 Task: Look for space in Raghunathpur, India from 9th June, 2023 to 16th June, 2023 for 2 adults in price range Rs.8000 to Rs.16000. Place can be entire place with 2 bedrooms having 2 beds and 1 bathroom. Property type can be house, flat, guest house. Booking option can be shelf check-in. Required host language is English.
Action: Mouse moved to (478, 69)
Screenshot: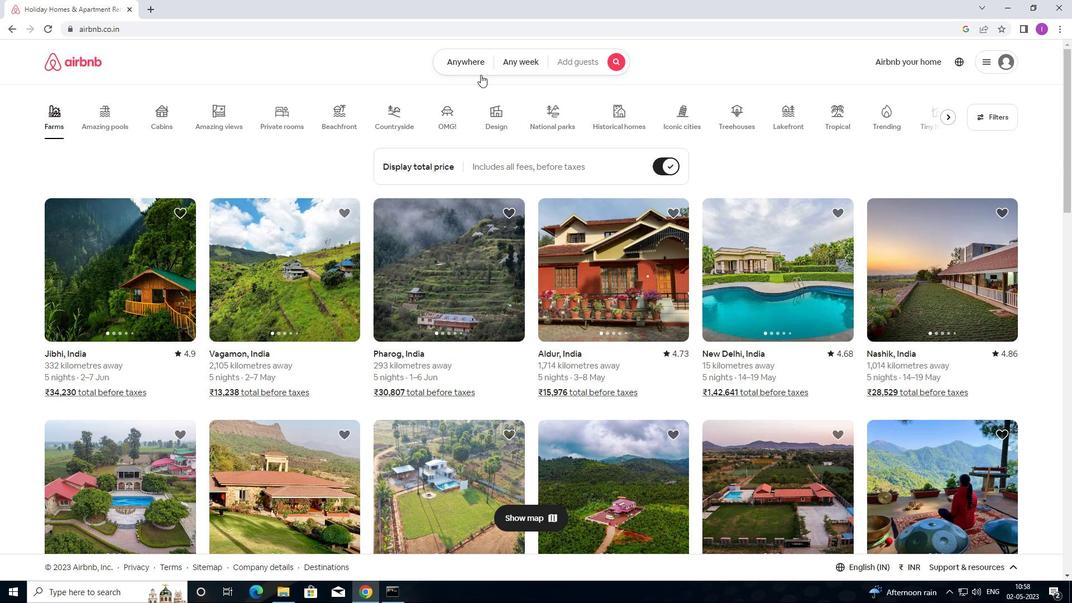
Action: Mouse pressed left at (478, 69)
Screenshot: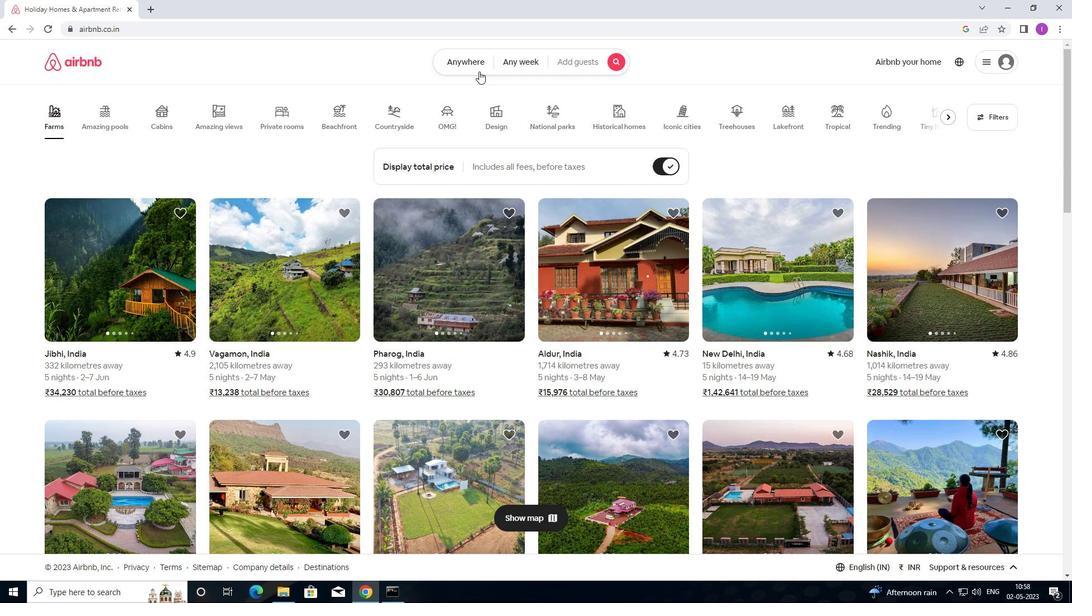 
Action: Mouse moved to (352, 106)
Screenshot: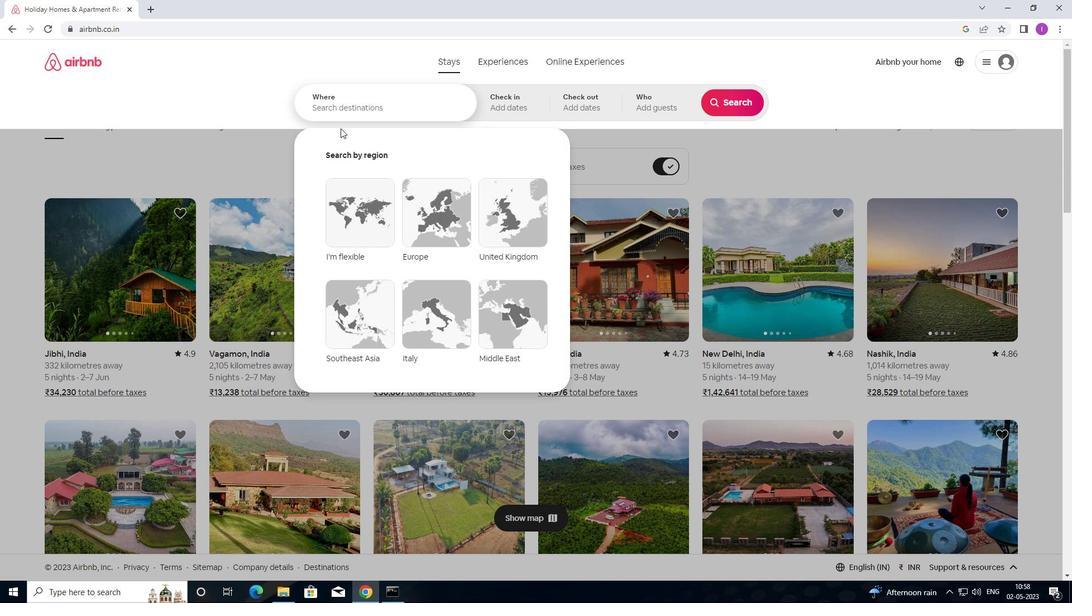 
Action: Mouse pressed left at (352, 106)
Screenshot: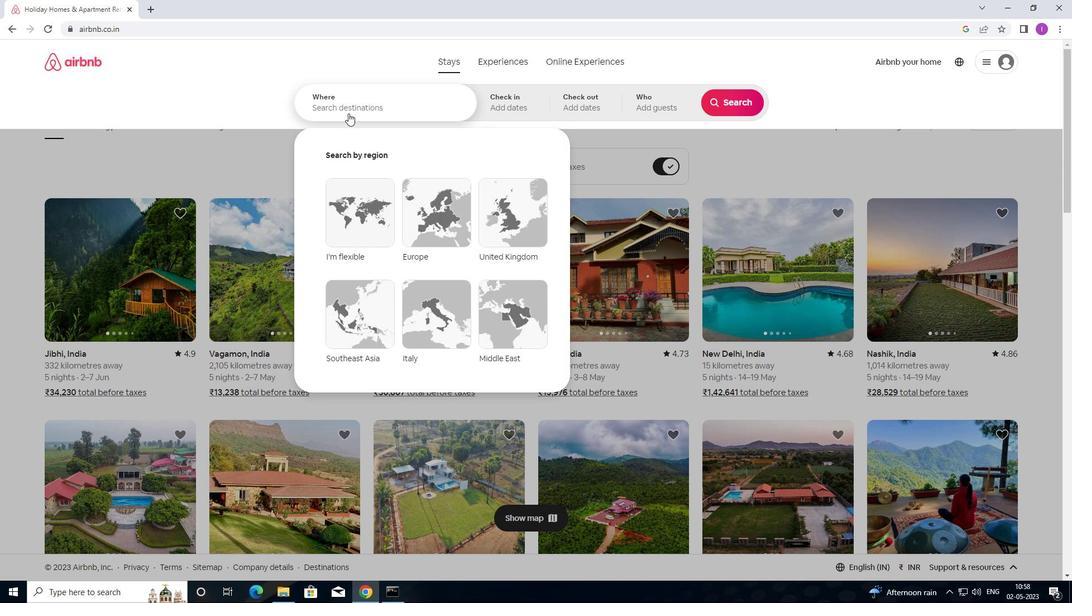 
Action: Mouse moved to (361, 105)
Screenshot: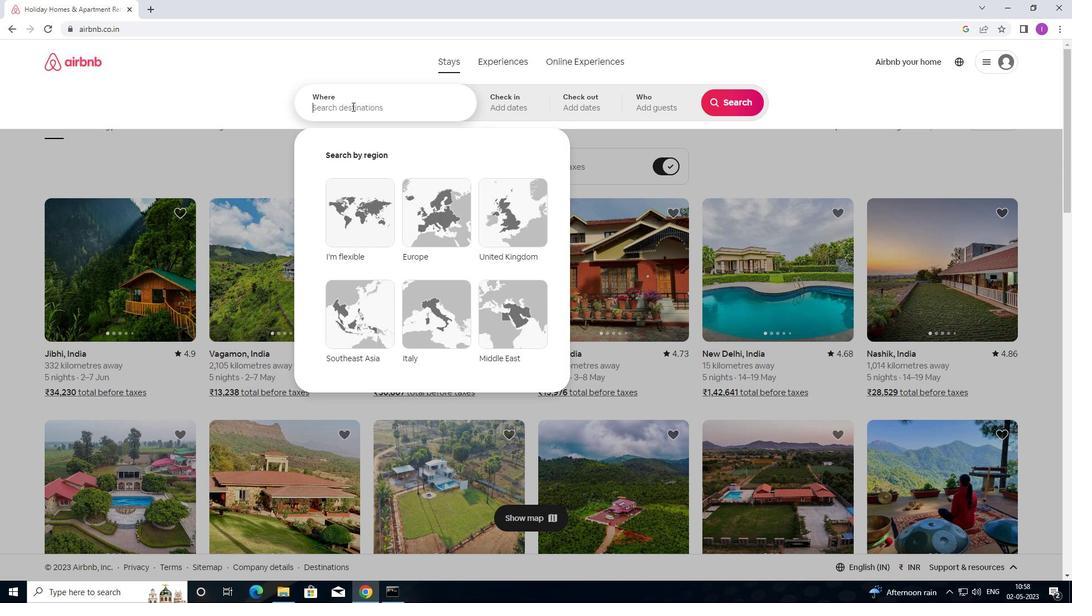 
Action: Key pressed <Key.shift>RAGHUNATHPUR,<Key.shift>INDIA
Screenshot: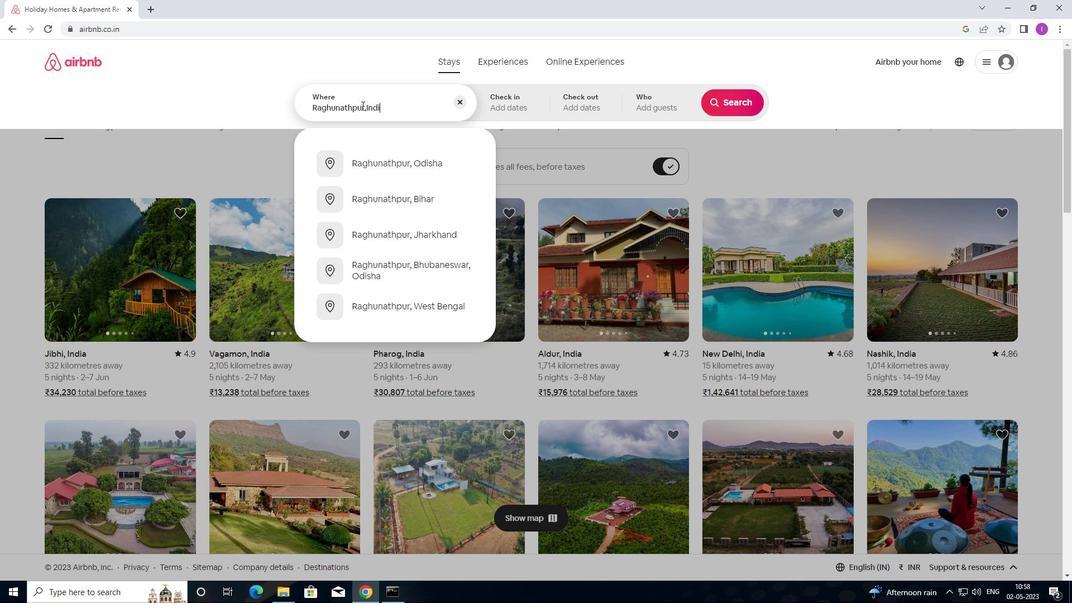 
Action: Mouse moved to (518, 113)
Screenshot: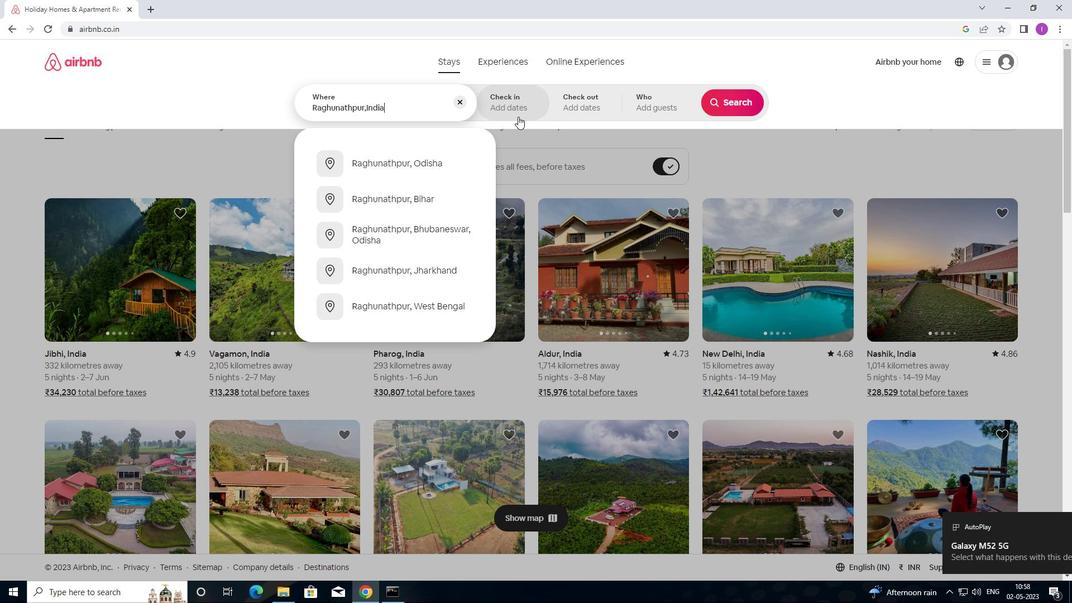 
Action: Mouse pressed left at (518, 113)
Screenshot: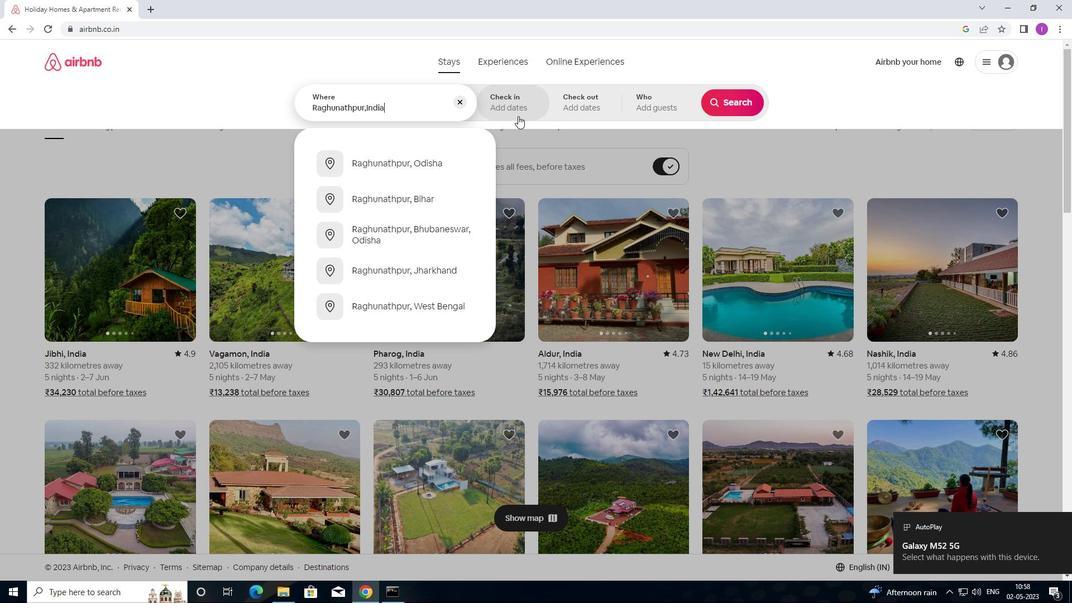 
Action: Mouse moved to (693, 262)
Screenshot: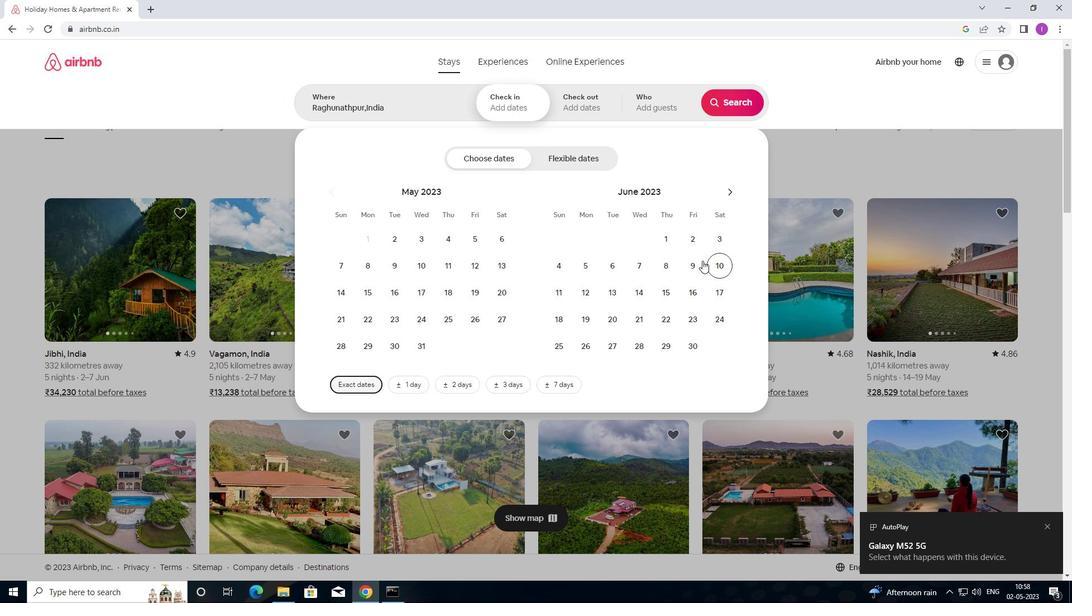 
Action: Mouse pressed left at (693, 262)
Screenshot: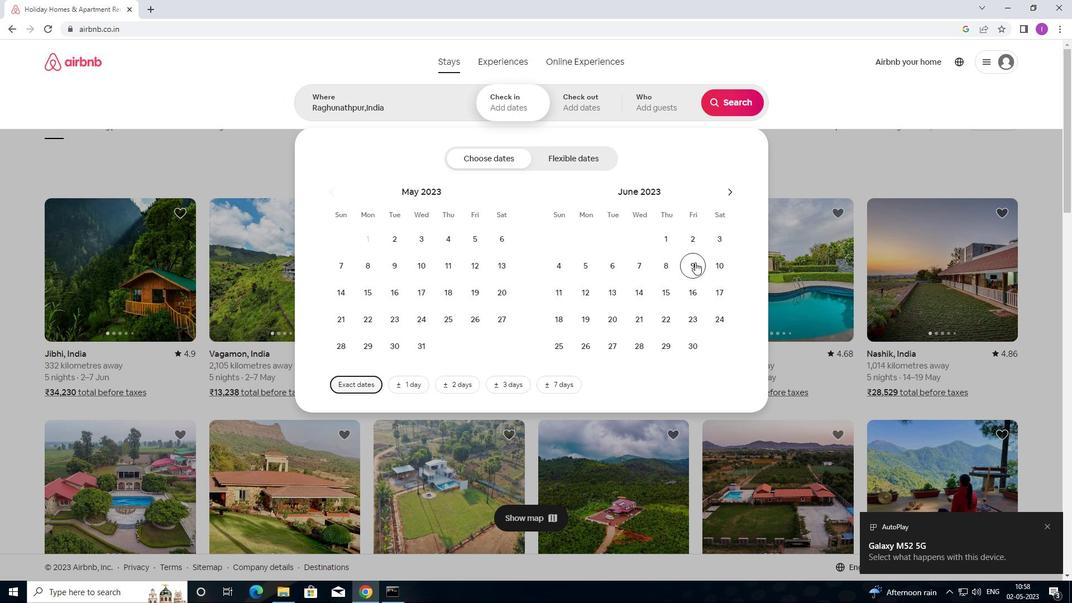 
Action: Mouse moved to (692, 285)
Screenshot: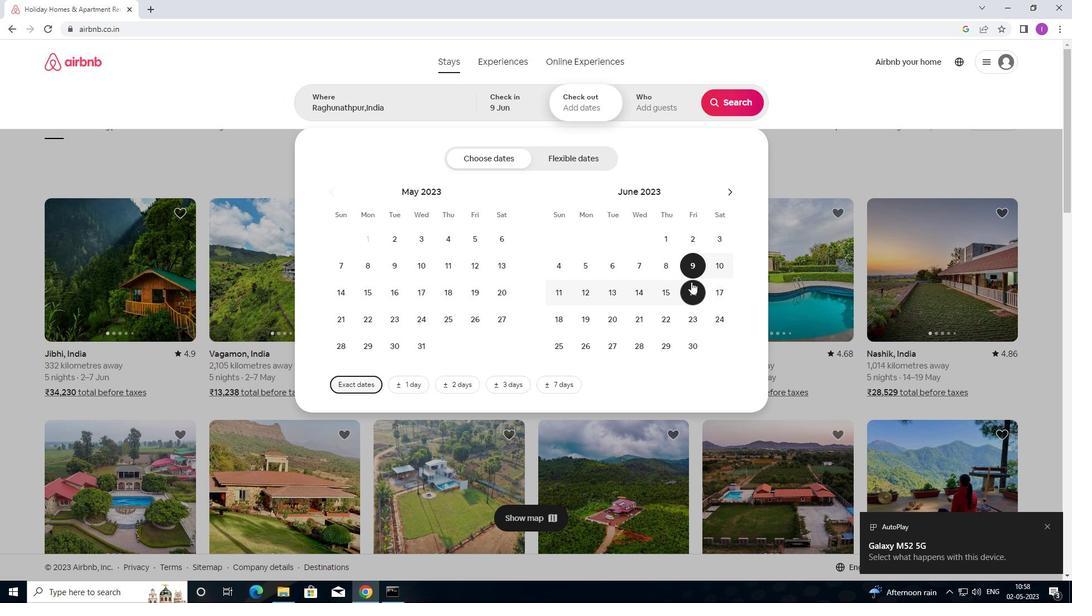 
Action: Mouse pressed left at (692, 285)
Screenshot: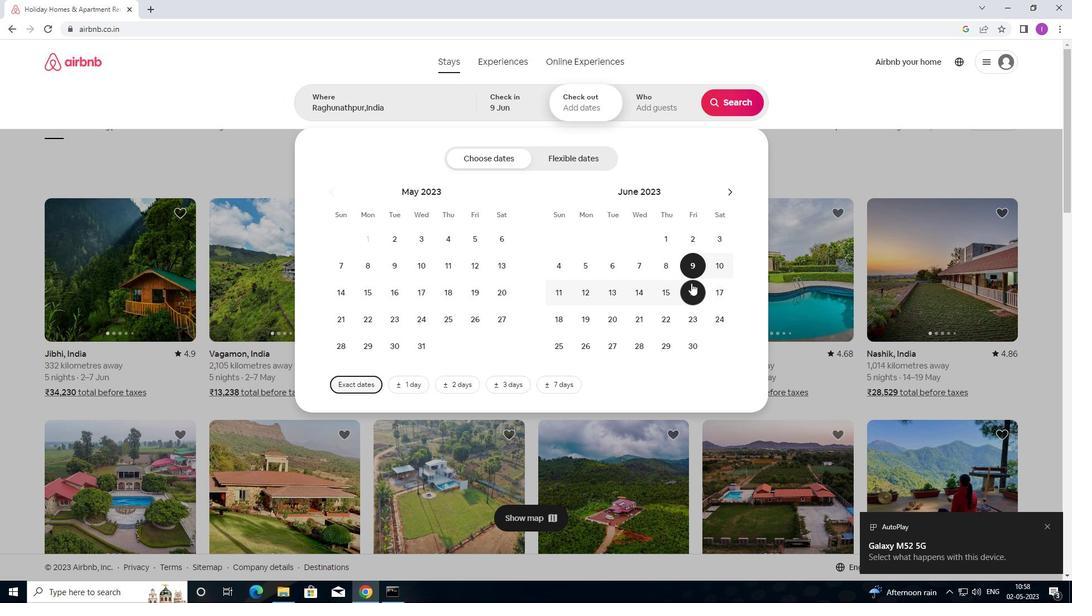 
Action: Mouse moved to (667, 96)
Screenshot: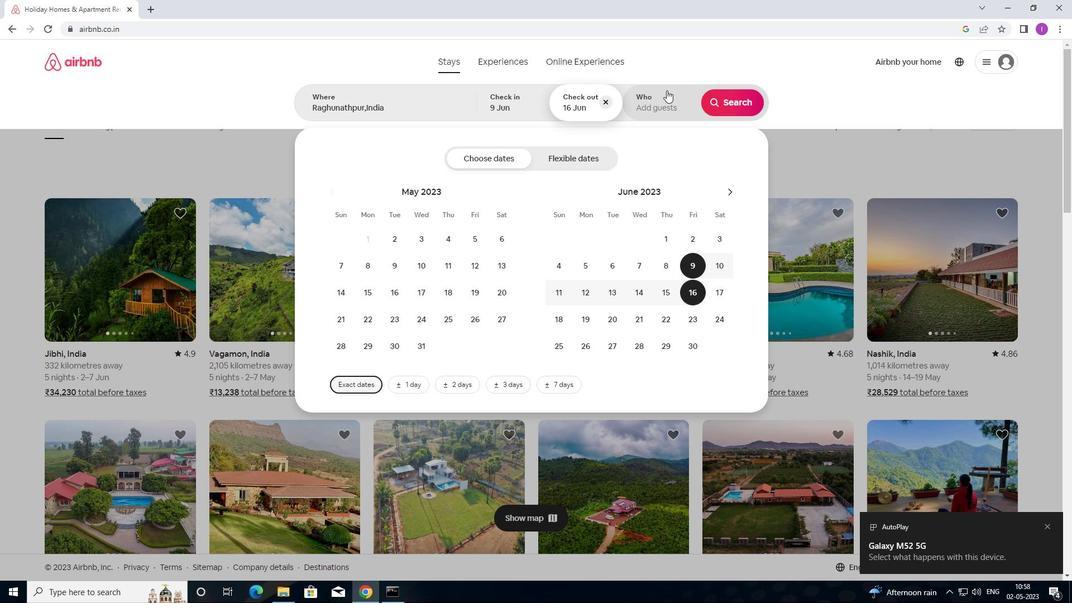 
Action: Mouse pressed left at (667, 96)
Screenshot: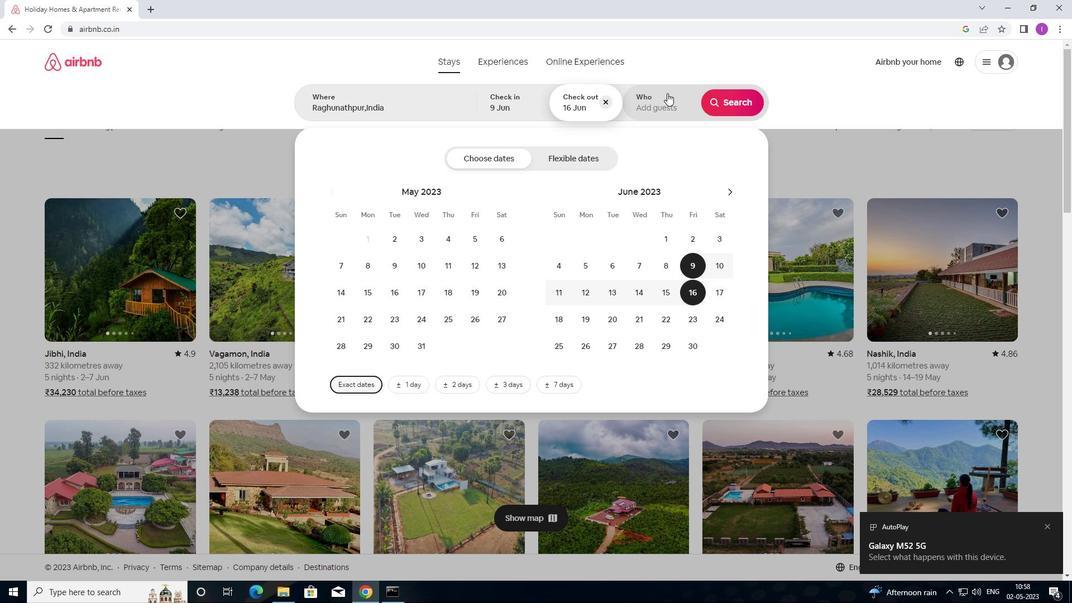 
Action: Mouse moved to (731, 161)
Screenshot: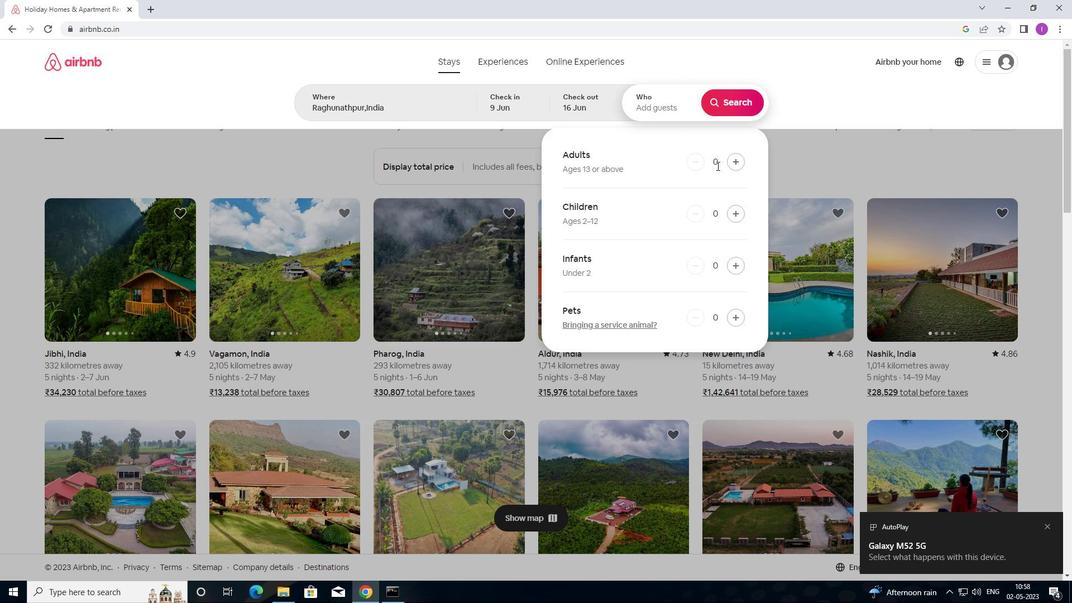 
Action: Mouse pressed left at (731, 161)
Screenshot: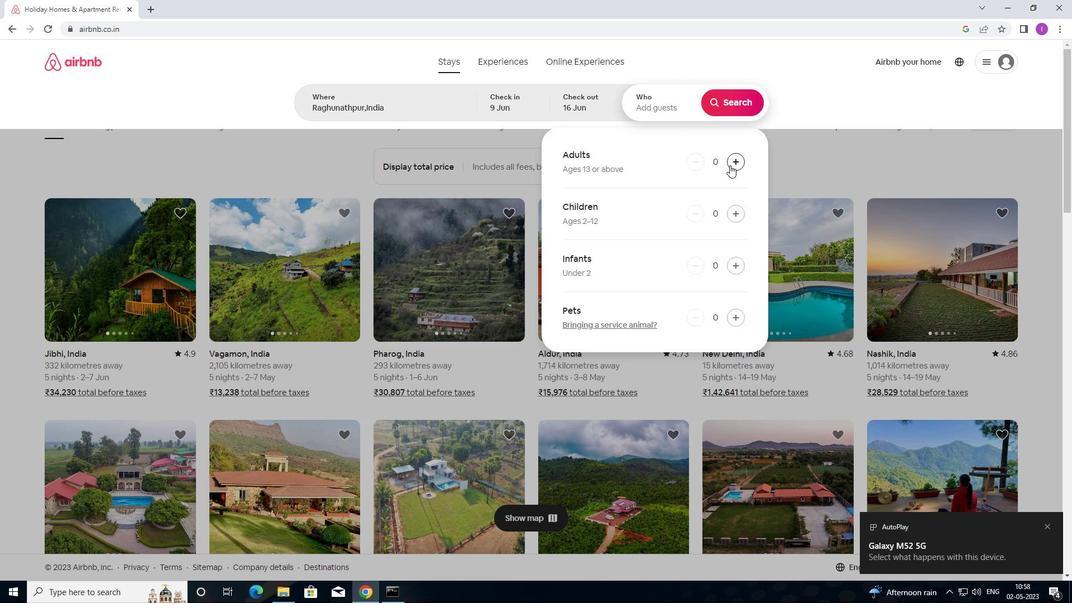 
Action: Mouse pressed left at (731, 161)
Screenshot: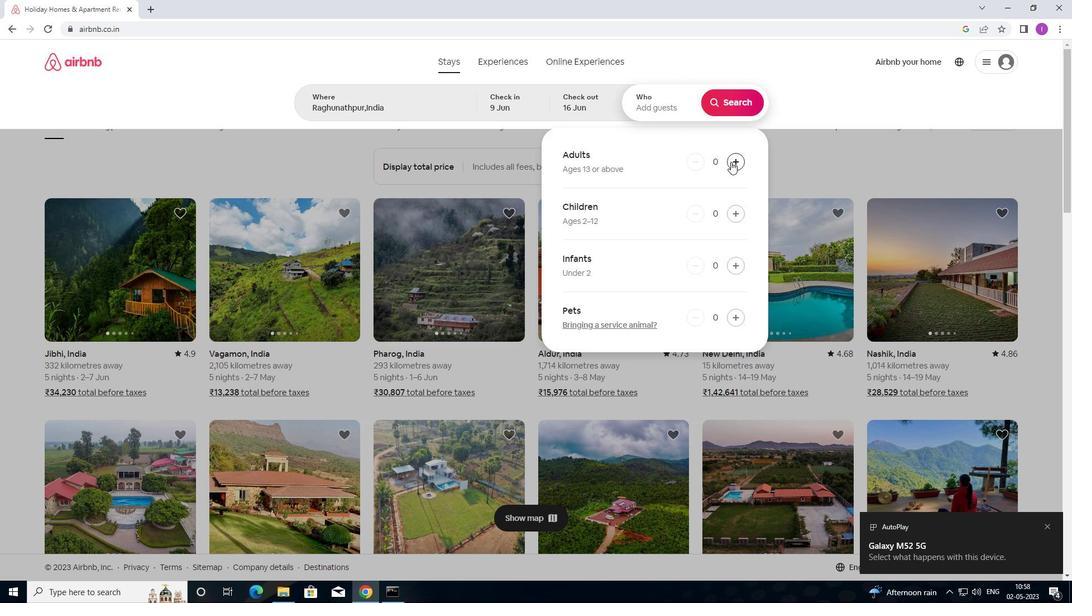 
Action: Mouse moved to (738, 111)
Screenshot: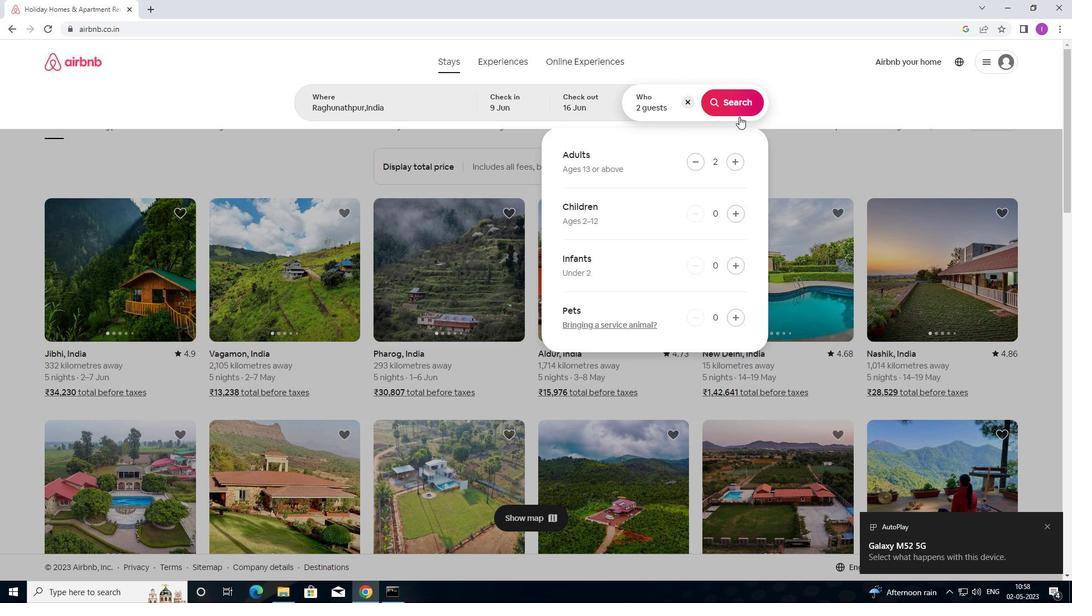 
Action: Mouse pressed left at (738, 111)
Screenshot: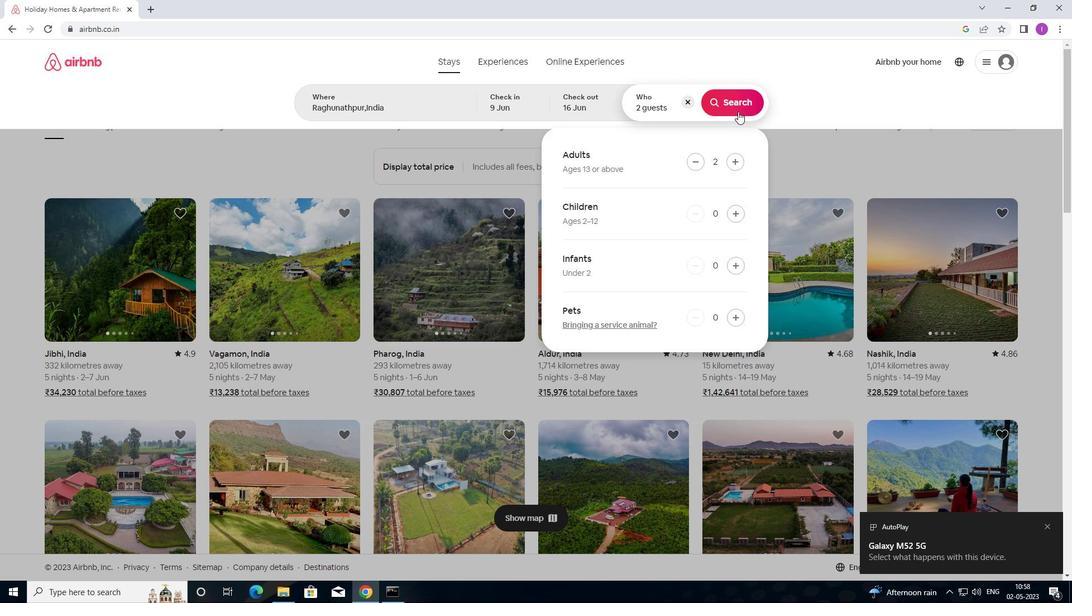 
Action: Mouse moved to (1040, 105)
Screenshot: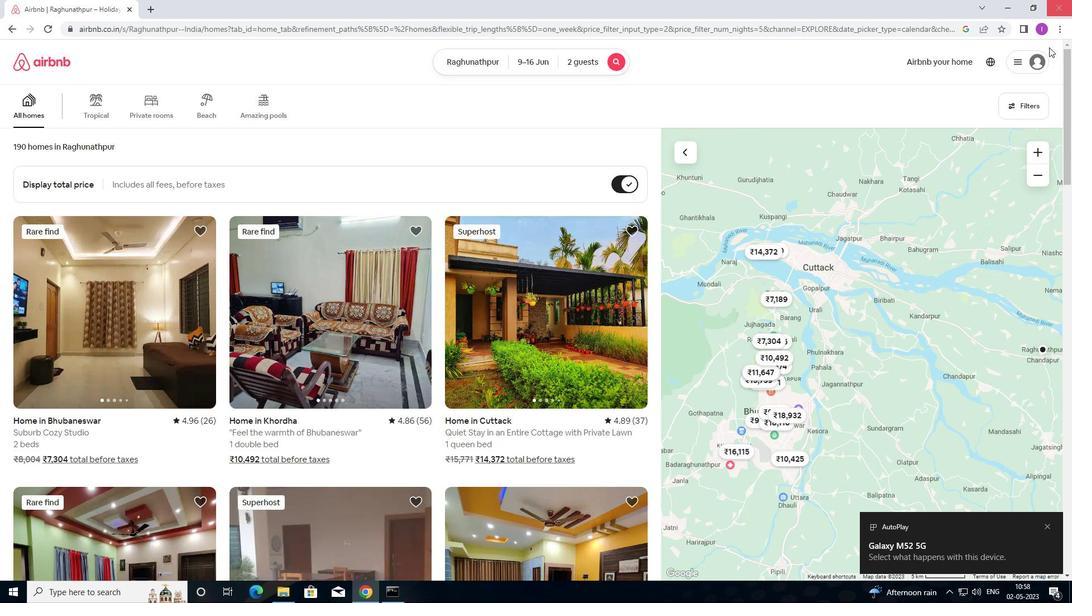 
Action: Mouse pressed left at (1040, 105)
Screenshot: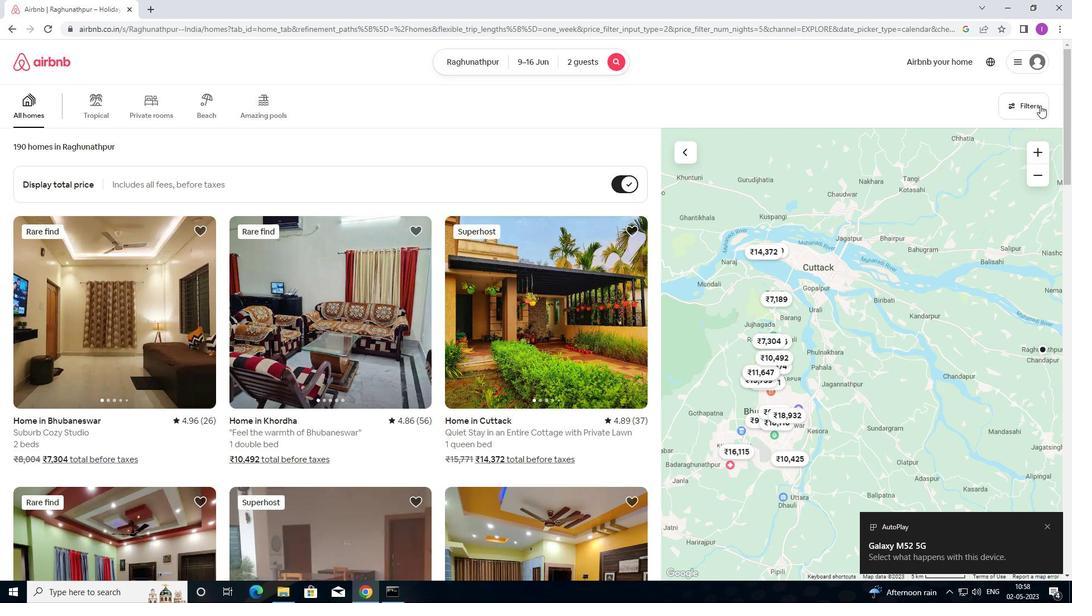 
Action: Mouse moved to (390, 241)
Screenshot: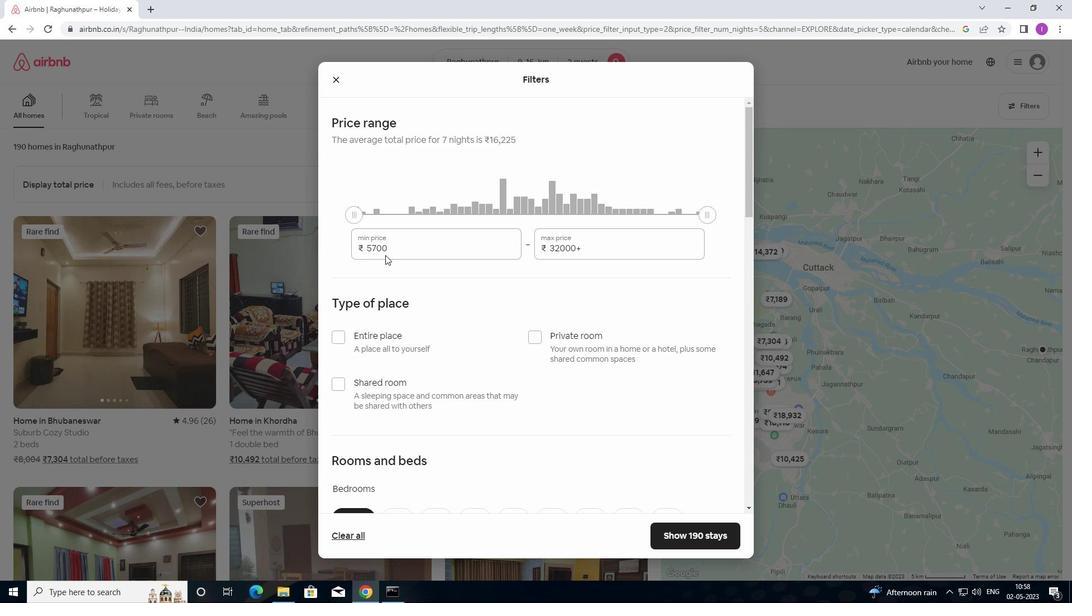 
Action: Mouse pressed left at (390, 241)
Screenshot: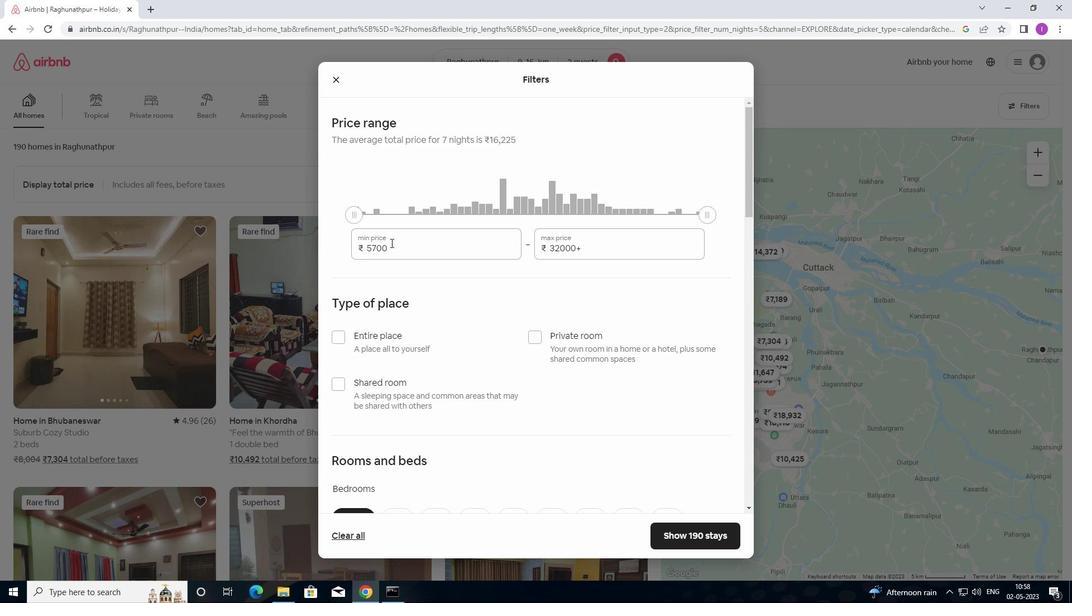 
Action: Mouse moved to (397, 250)
Screenshot: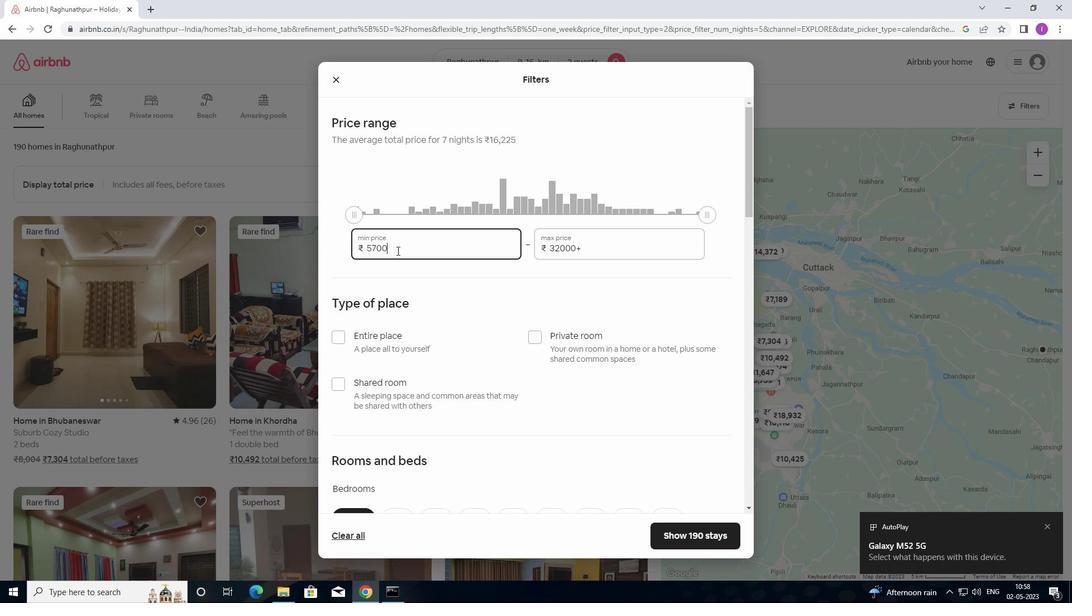 
Action: Mouse pressed left at (397, 250)
Screenshot: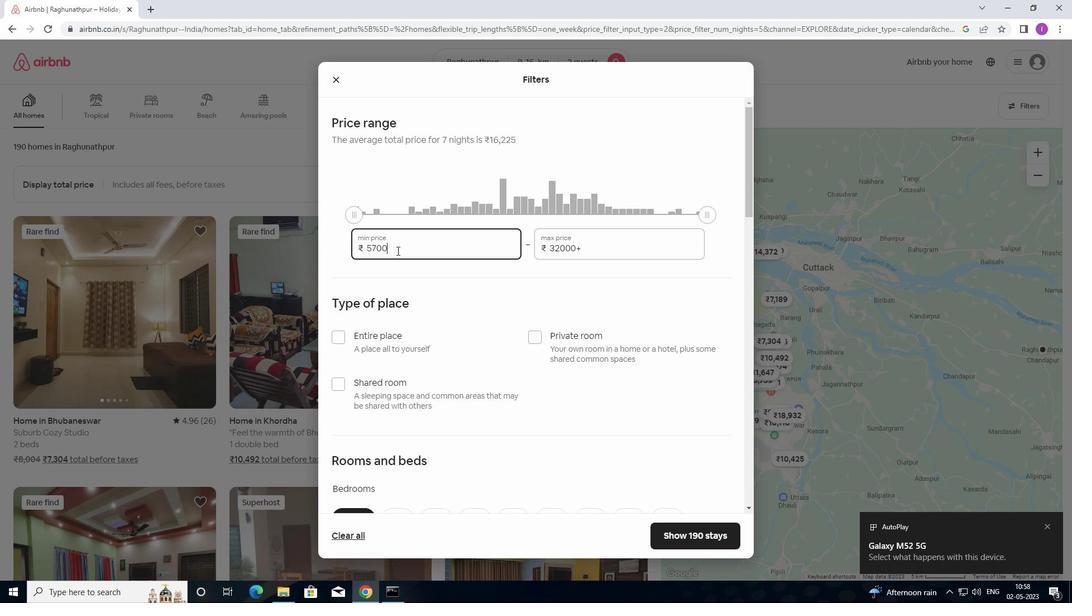 
Action: Mouse moved to (363, 250)
Screenshot: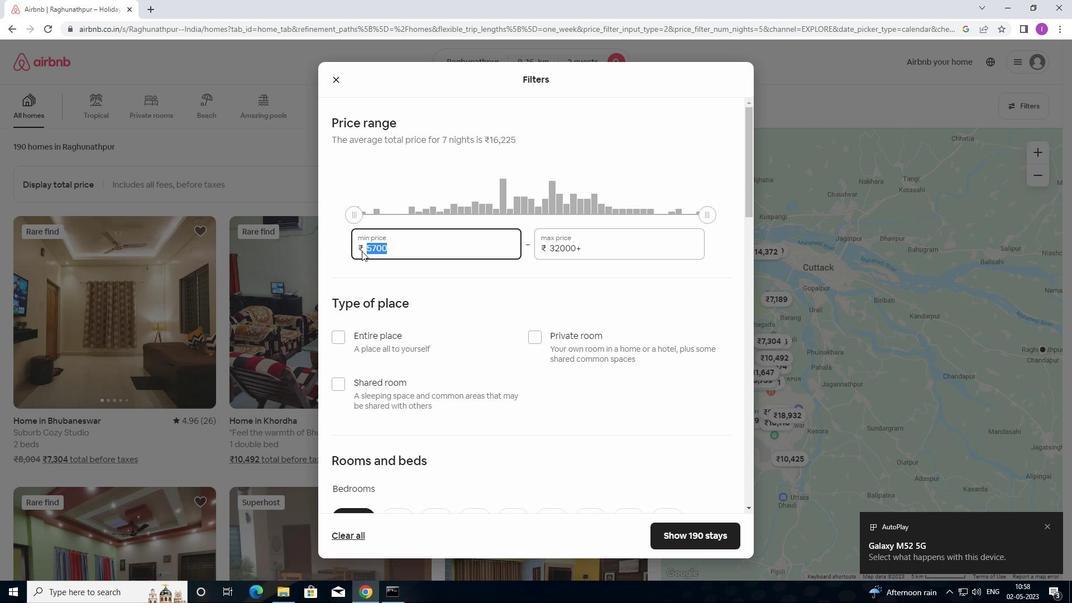 
Action: Key pressed 8
Screenshot: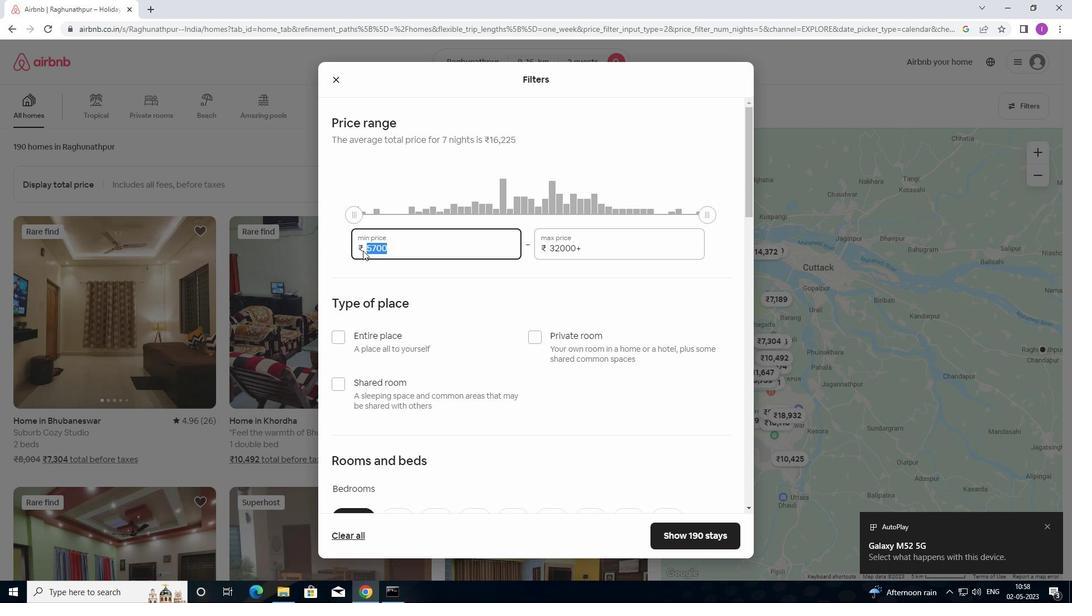 
Action: Mouse moved to (363, 250)
Screenshot: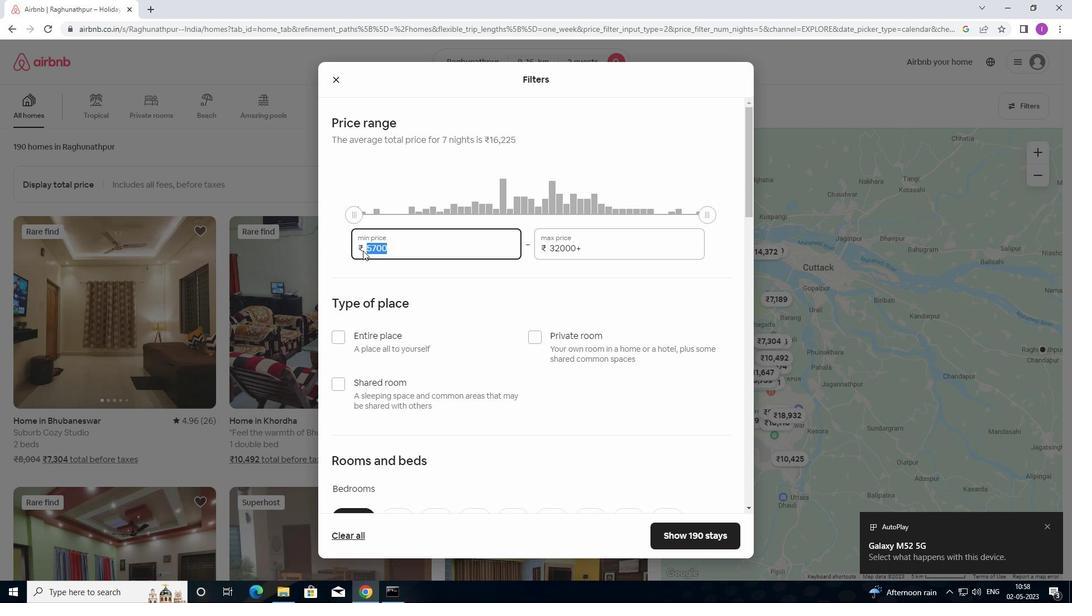
Action: Key pressed 000
Screenshot: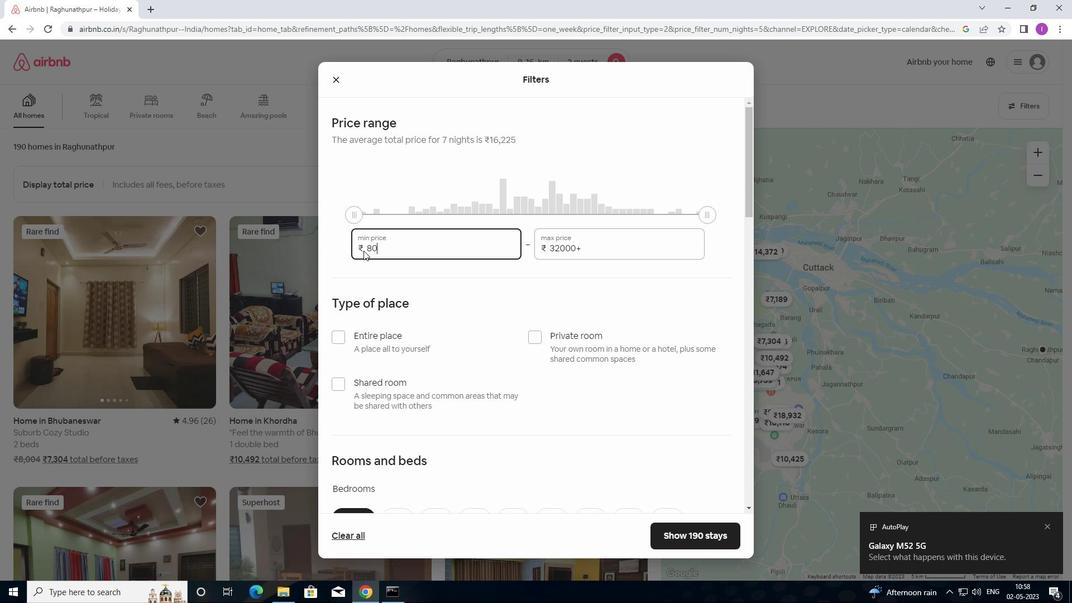 
Action: Mouse moved to (579, 244)
Screenshot: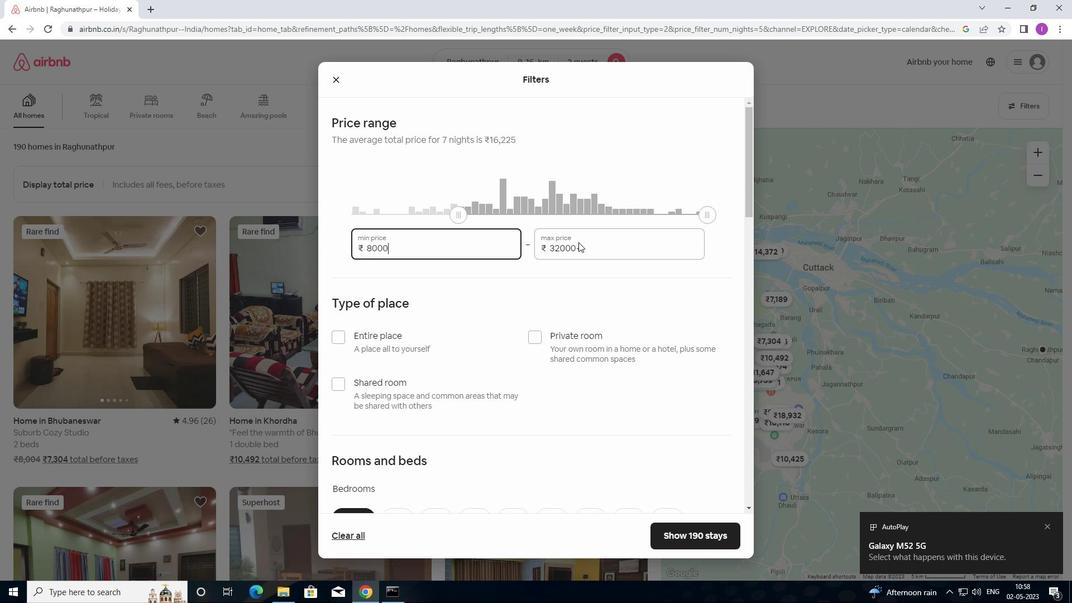 
Action: Mouse pressed left at (579, 244)
Screenshot: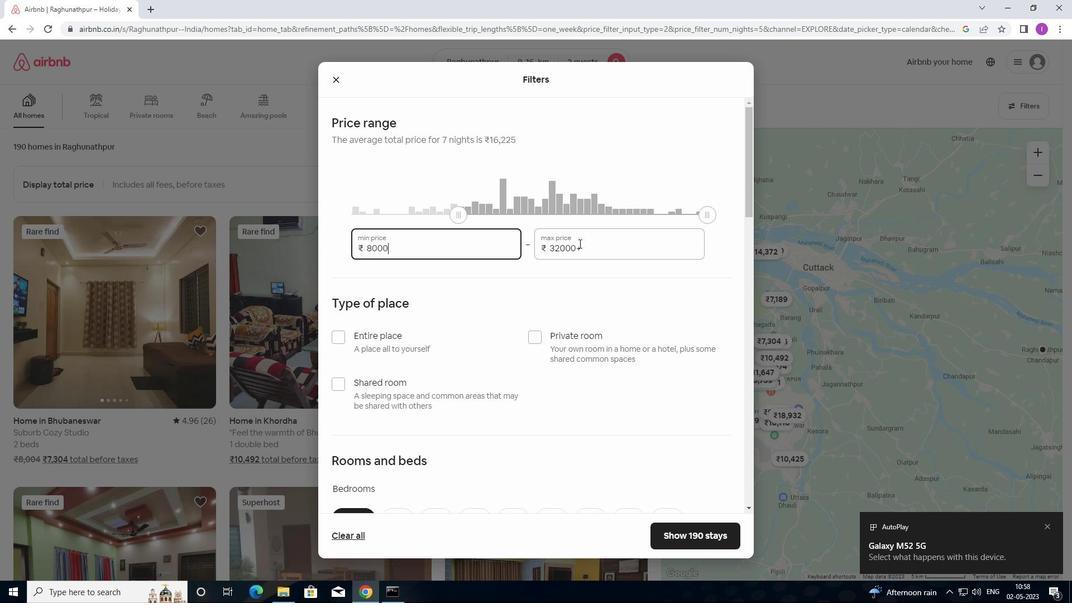 
Action: Mouse moved to (533, 249)
Screenshot: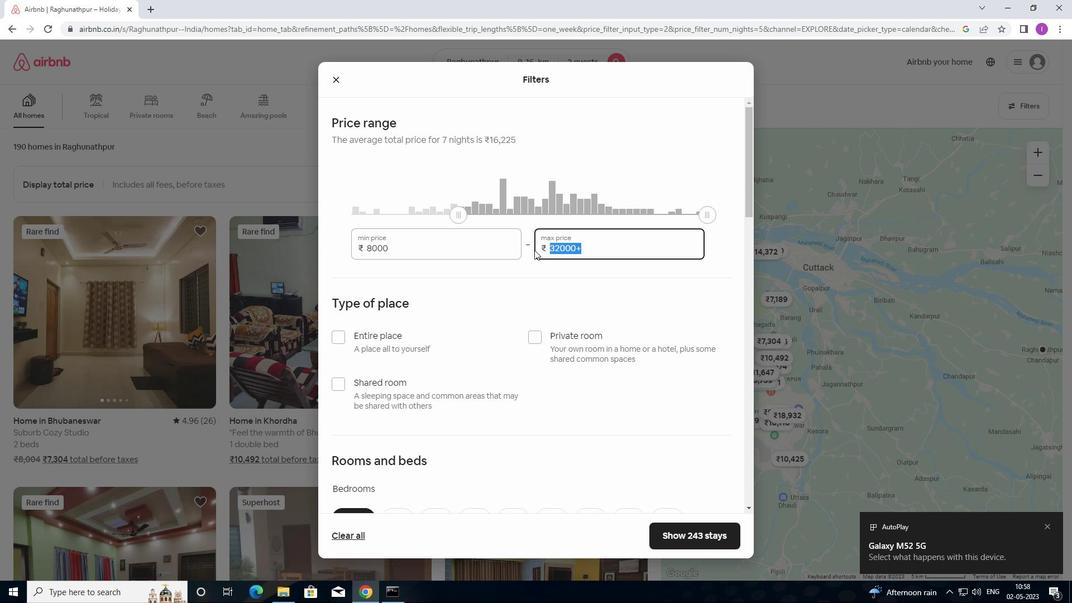 
Action: Key pressed 1
Screenshot: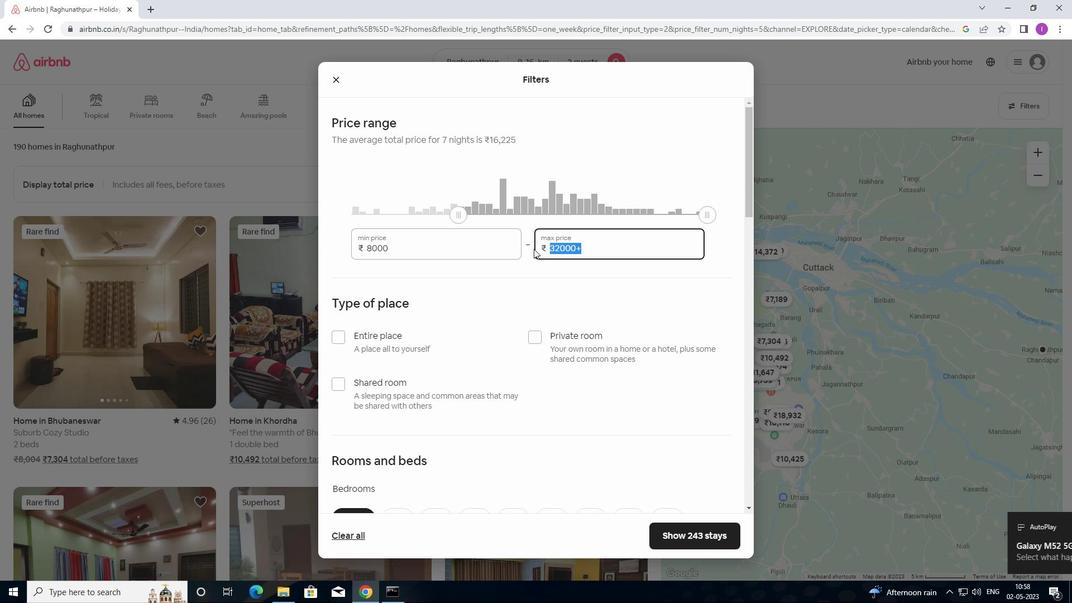 
Action: Mouse moved to (533, 247)
Screenshot: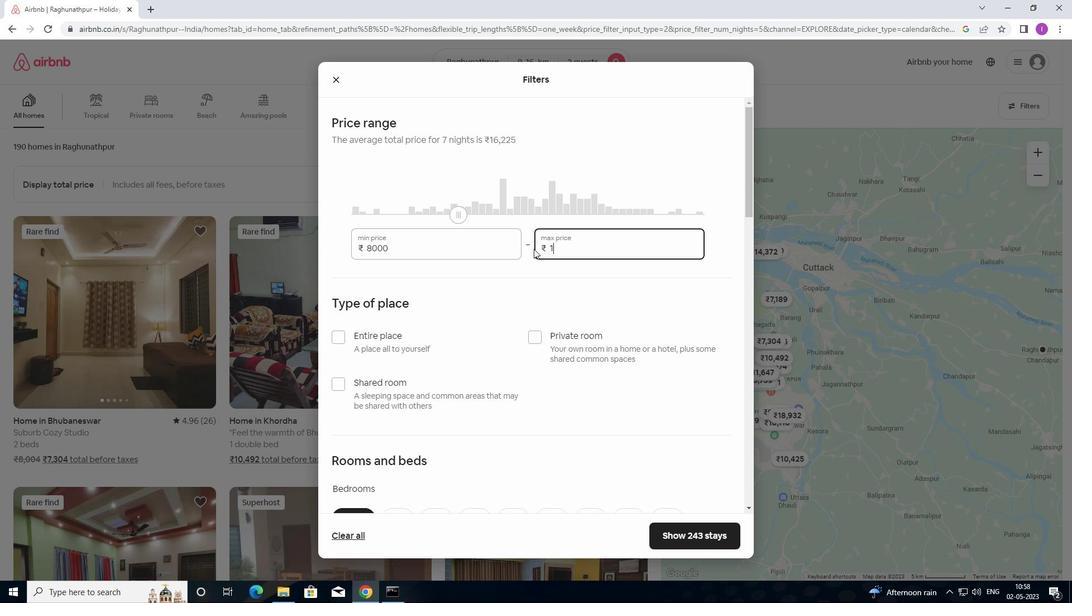 
Action: Key pressed 6
Screenshot: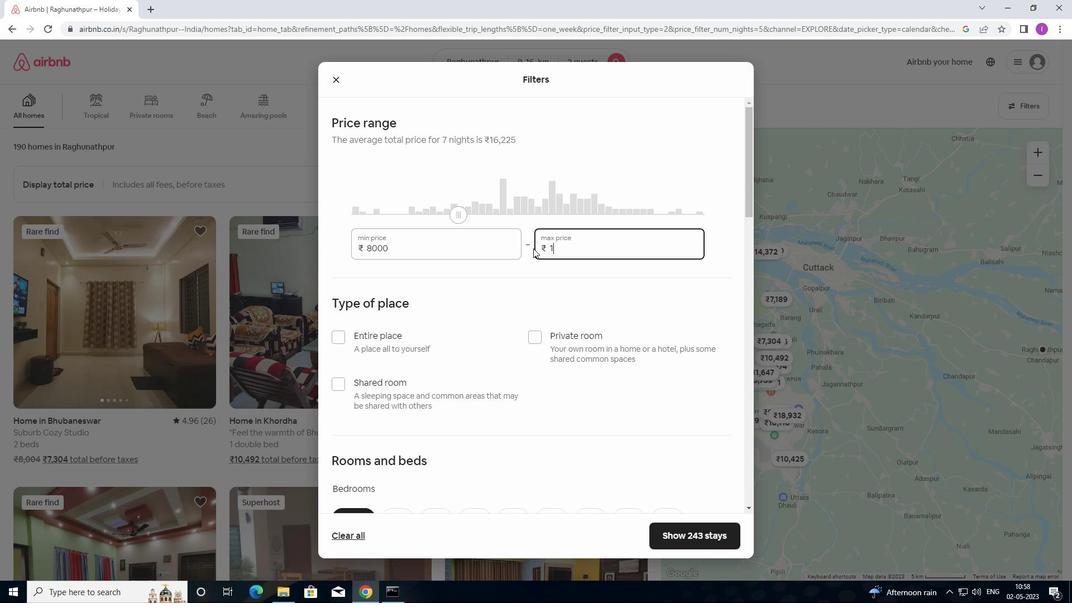 
Action: Mouse moved to (532, 244)
Screenshot: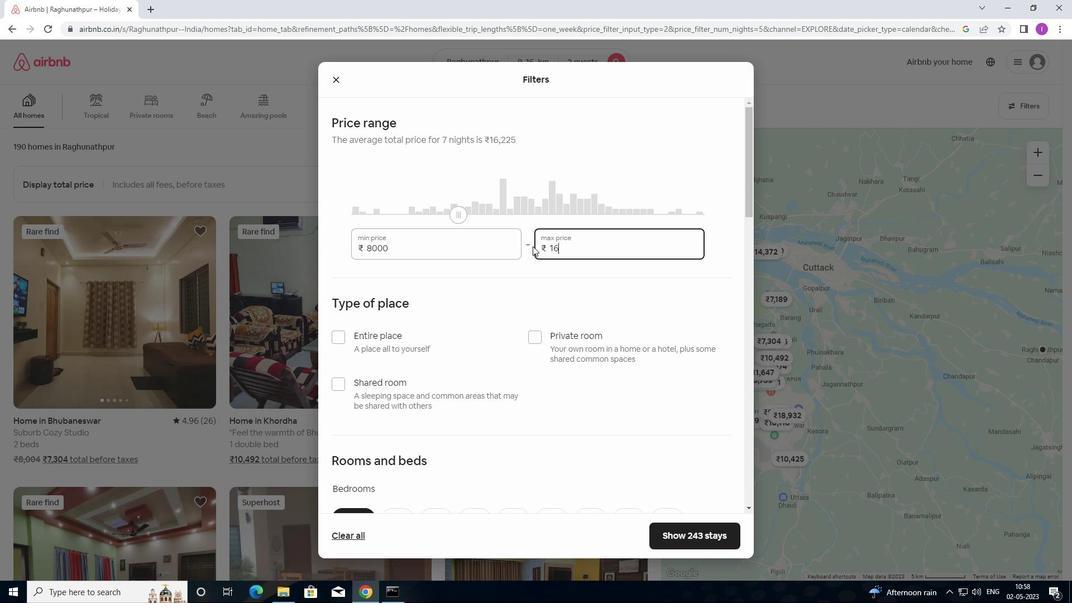
Action: Key pressed 000
Screenshot: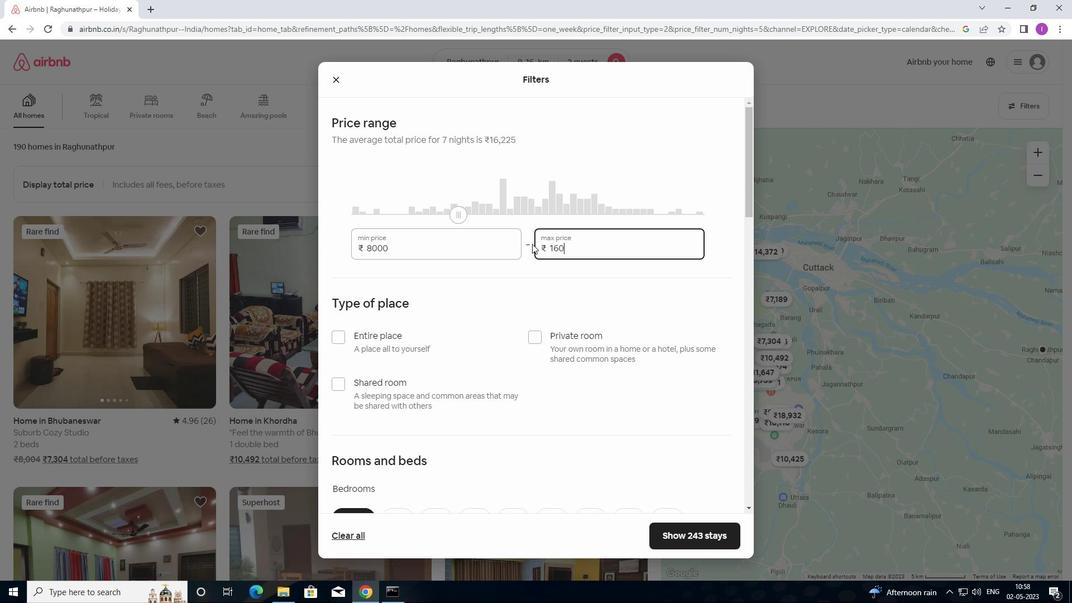 
Action: Mouse moved to (340, 336)
Screenshot: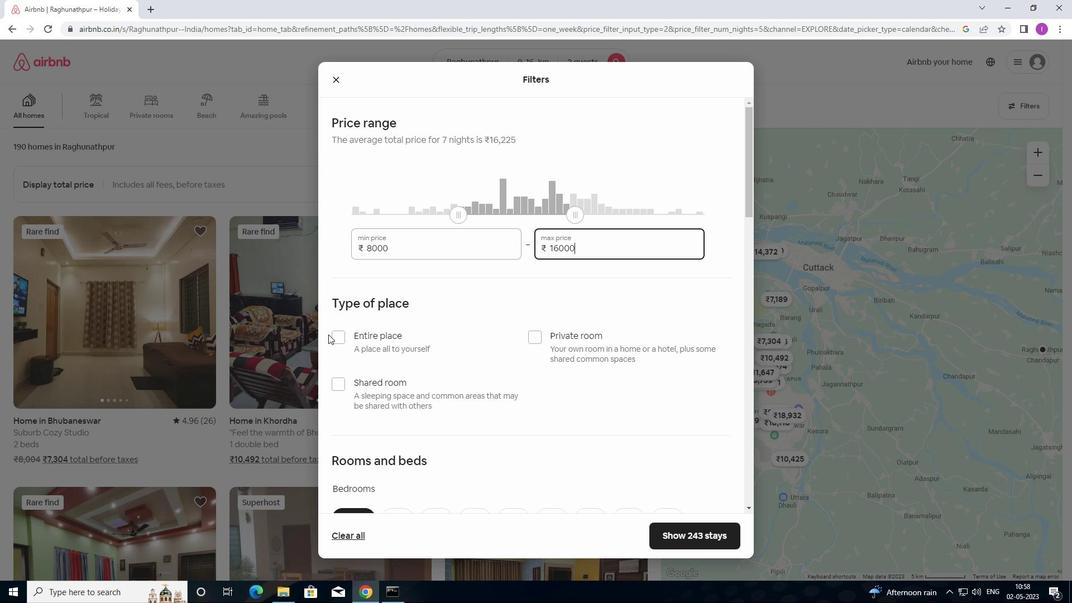
Action: Mouse pressed left at (340, 336)
Screenshot: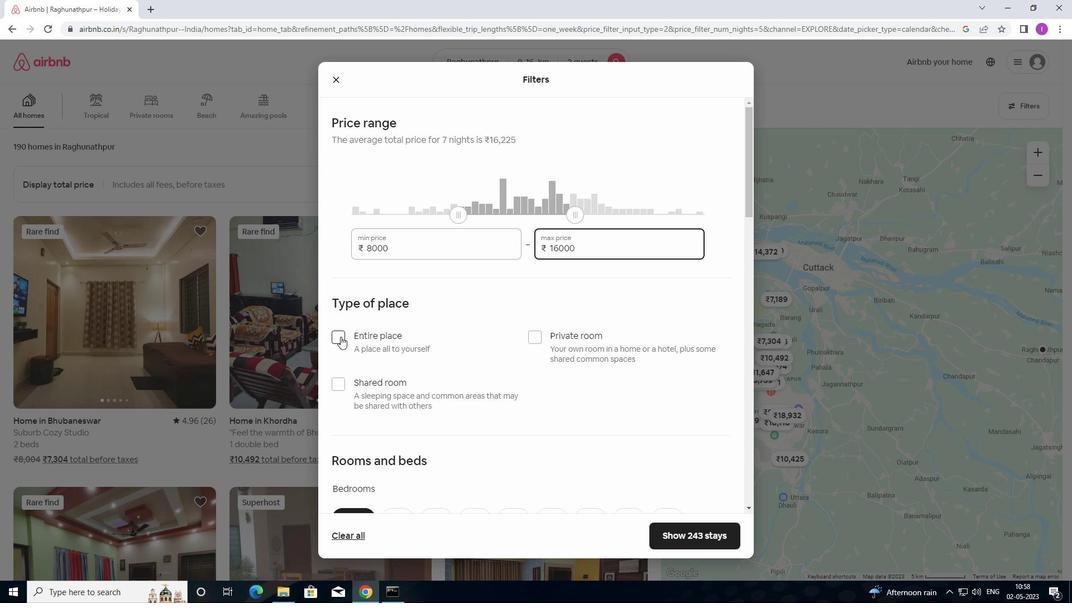 
Action: Mouse moved to (354, 328)
Screenshot: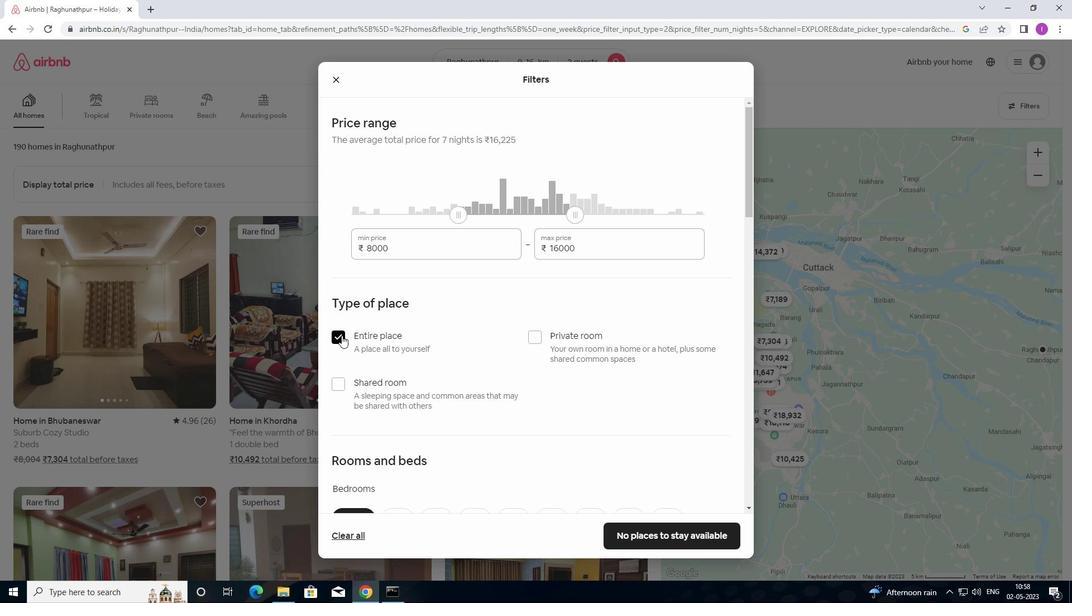 
Action: Mouse scrolled (354, 327) with delta (0, 0)
Screenshot: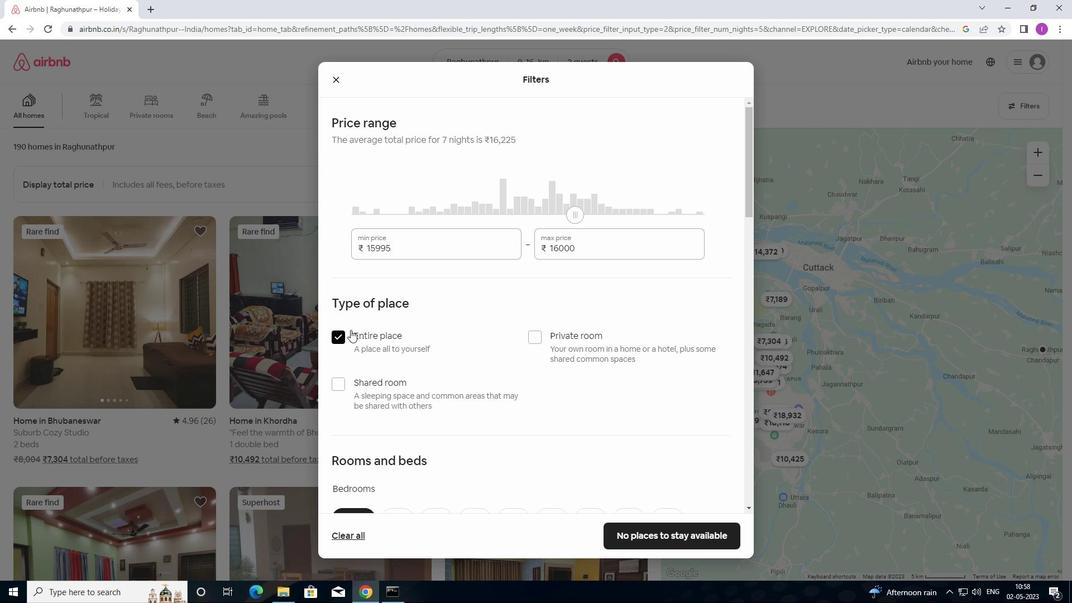 
Action: Mouse scrolled (354, 327) with delta (0, 0)
Screenshot: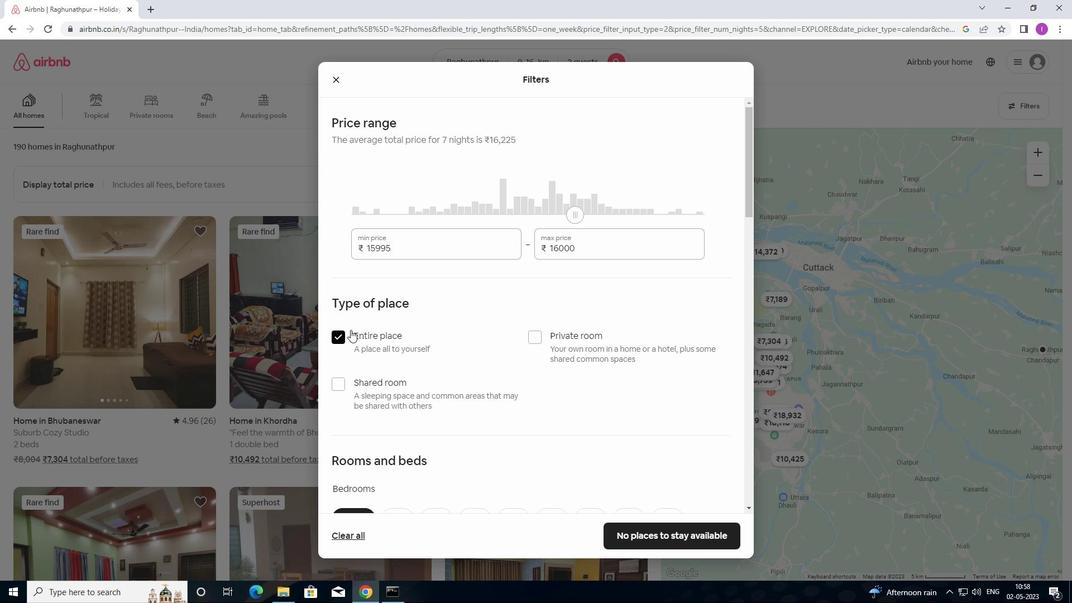 
Action: Mouse scrolled (354, 327) with delta (0, 0)
Screenshot: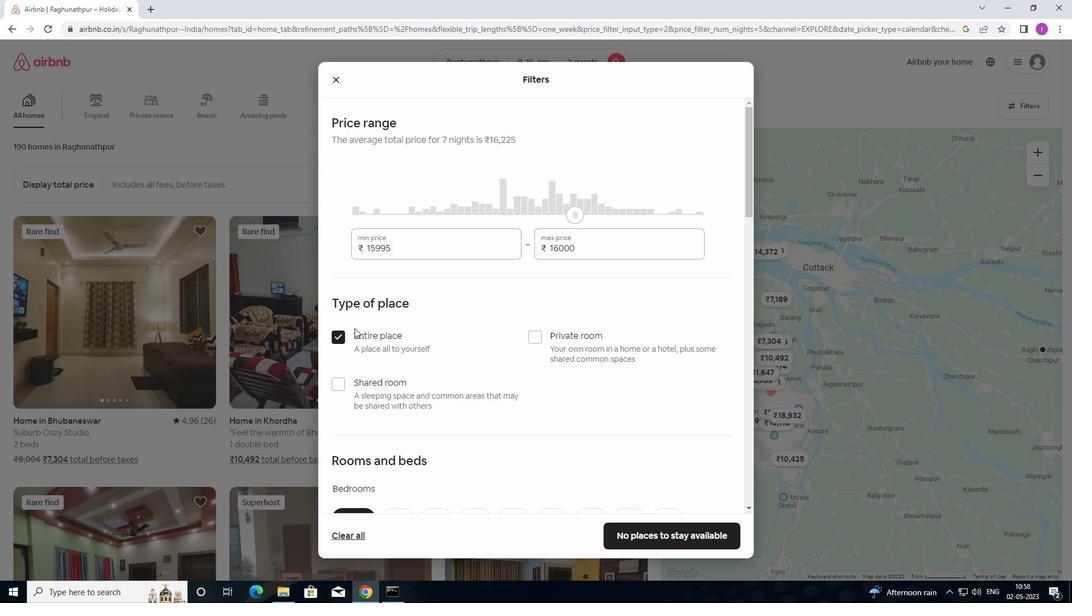 
Action: Mouse scrolled (354, 327) with delta (0, 0)
Screenshot: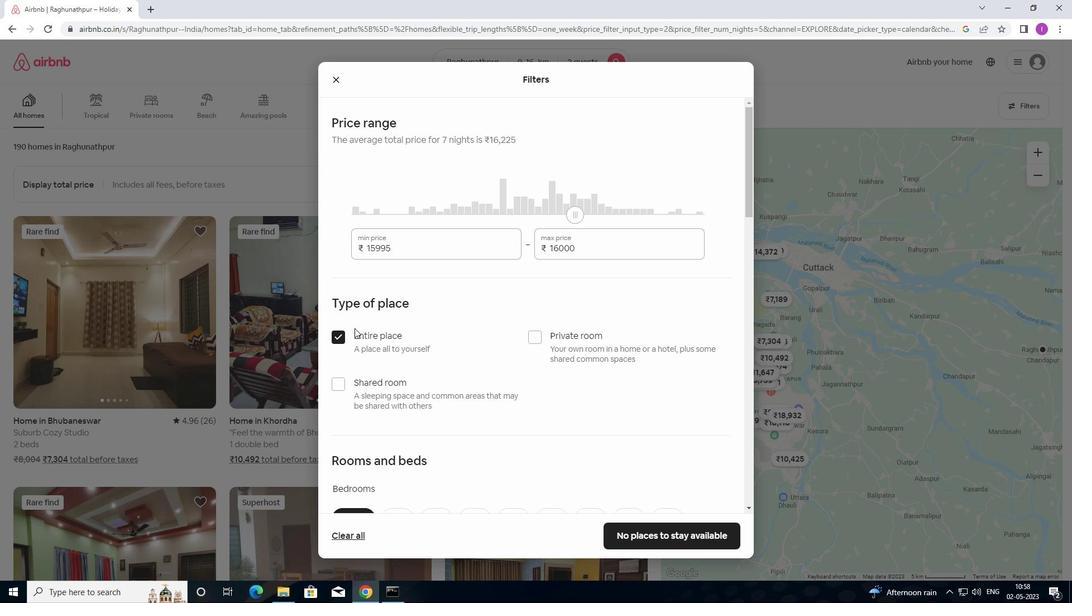 
Action: Mouse moved to (443, 300)
Screenshot: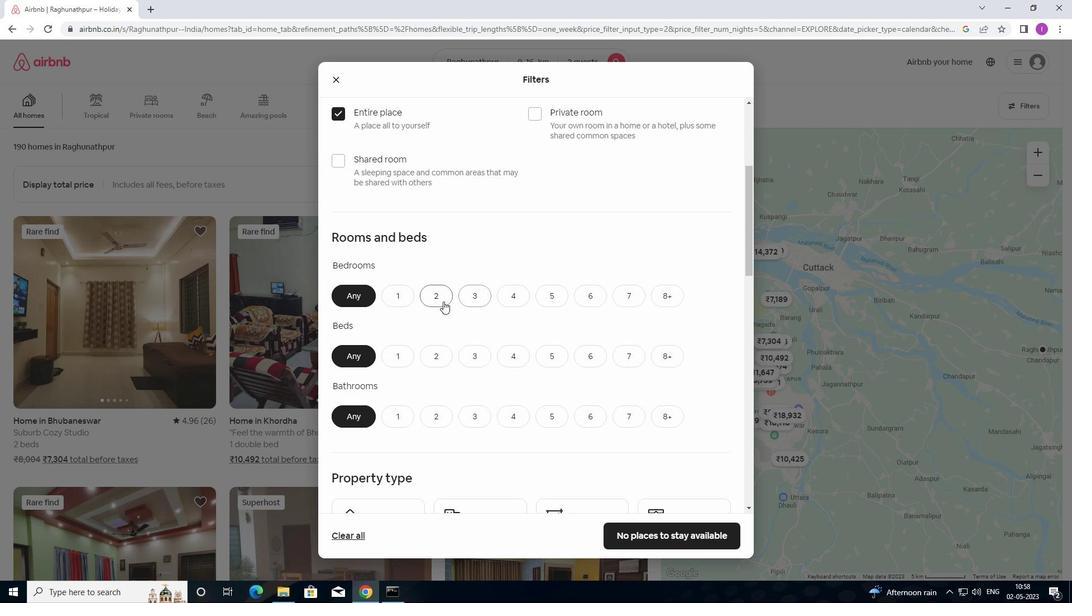 
Action: Mouse pressed left at (443, 300)
Screenshot: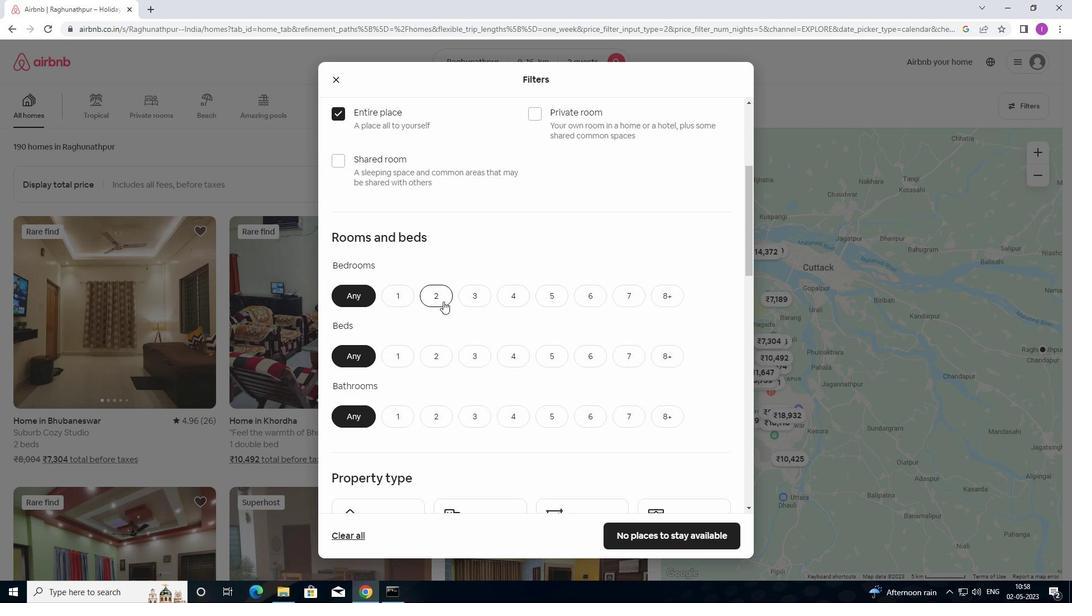 
Action: Mouse moved to (440, 357)
Screenshot: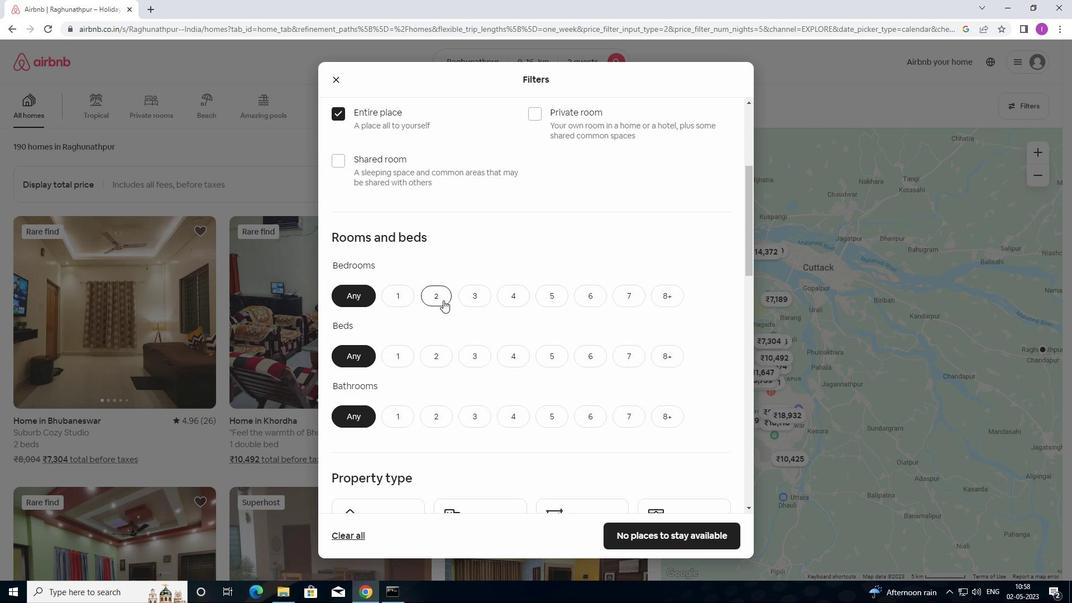 
Action: Mouse pressed left at (440, 357)
Screenshot: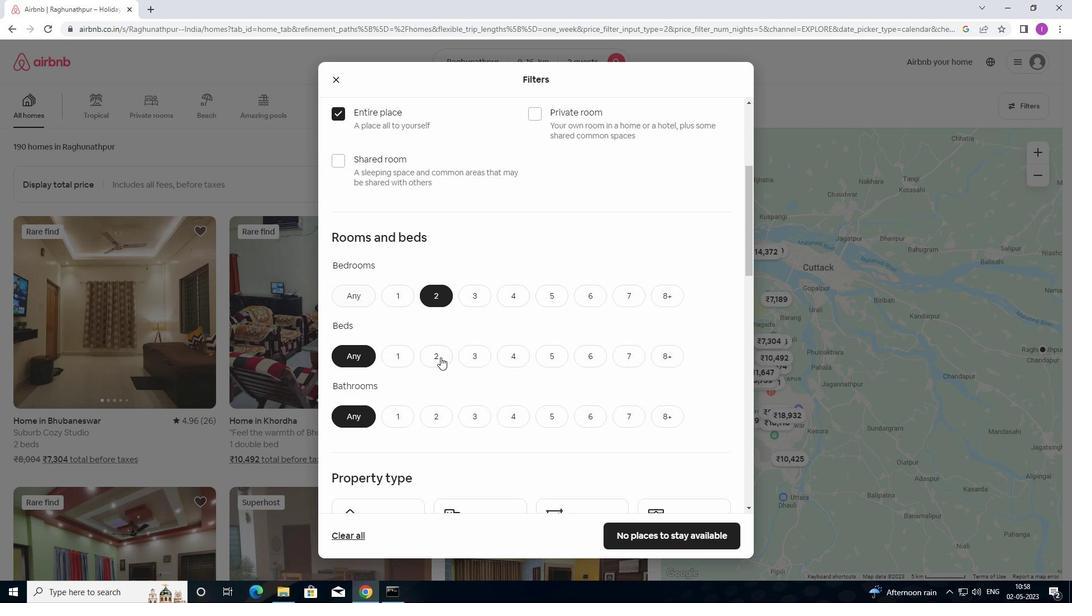 
Action: Mouse moved to (401, 410)
Screenshot: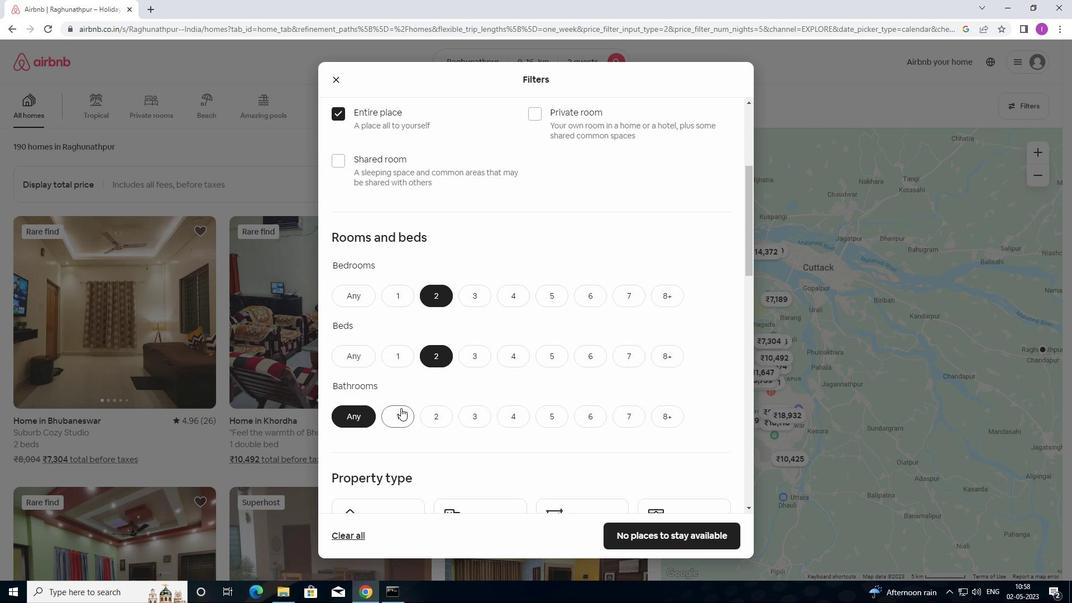 
Action: Mouse pressed left at (401, 410)
Screenshot: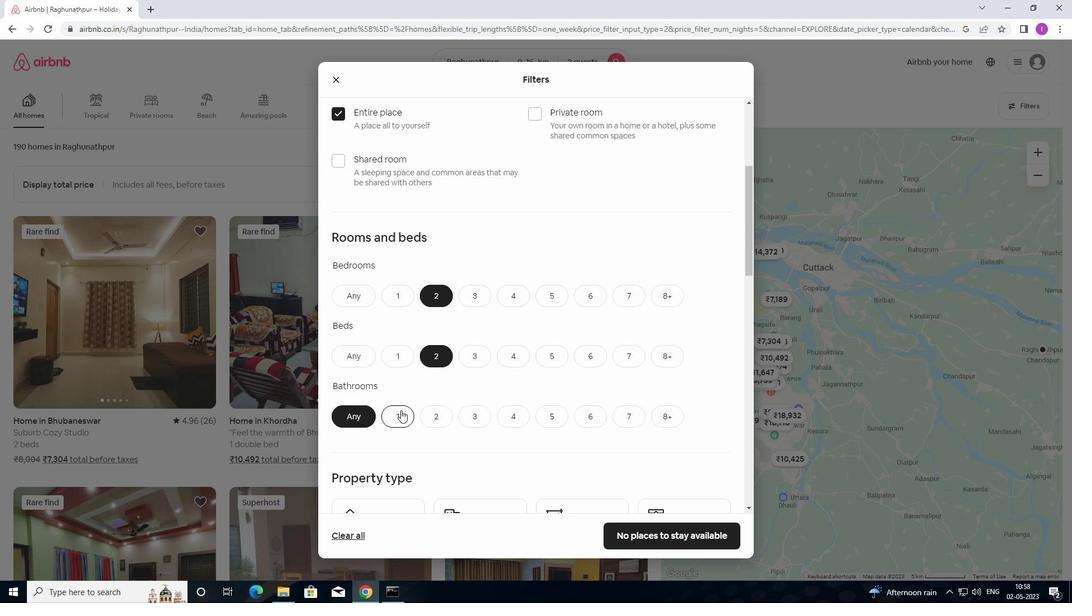 
Action: Mouse moved to (415, 402)
Screenshot: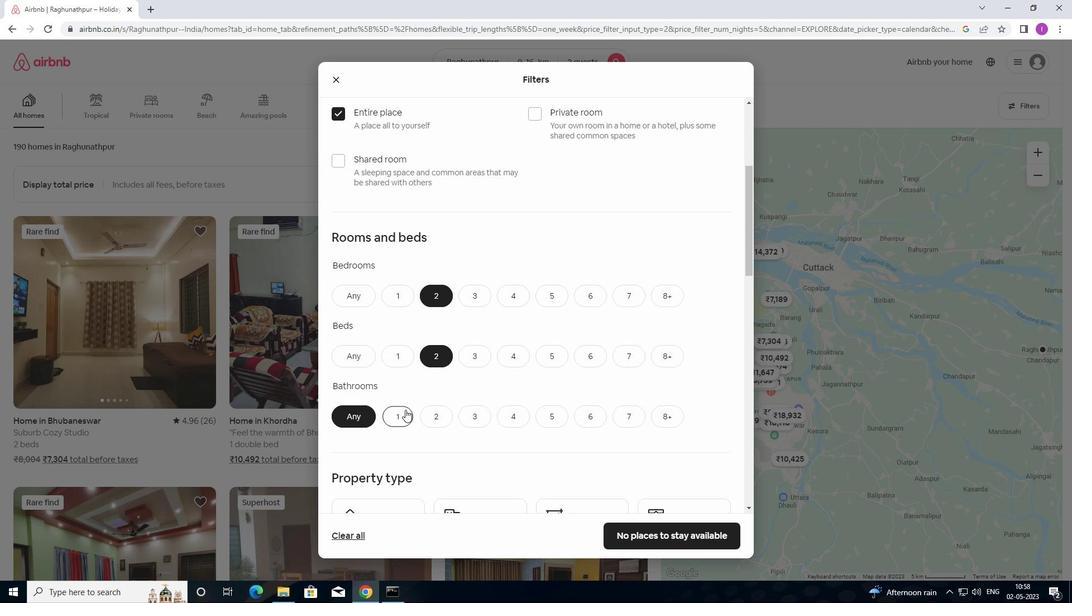 
Action: Mouse scrolled (415, 402) with delta (0, 0)
Screenshot: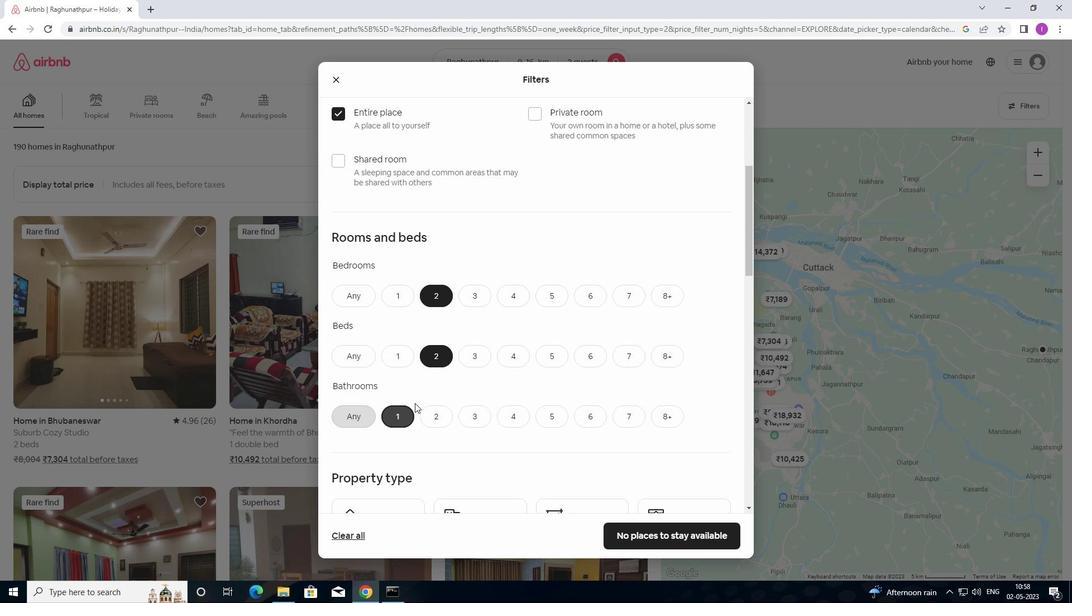 
Action: Mouse scrolled (415, 402) with delta (0, 0)
Screenshot: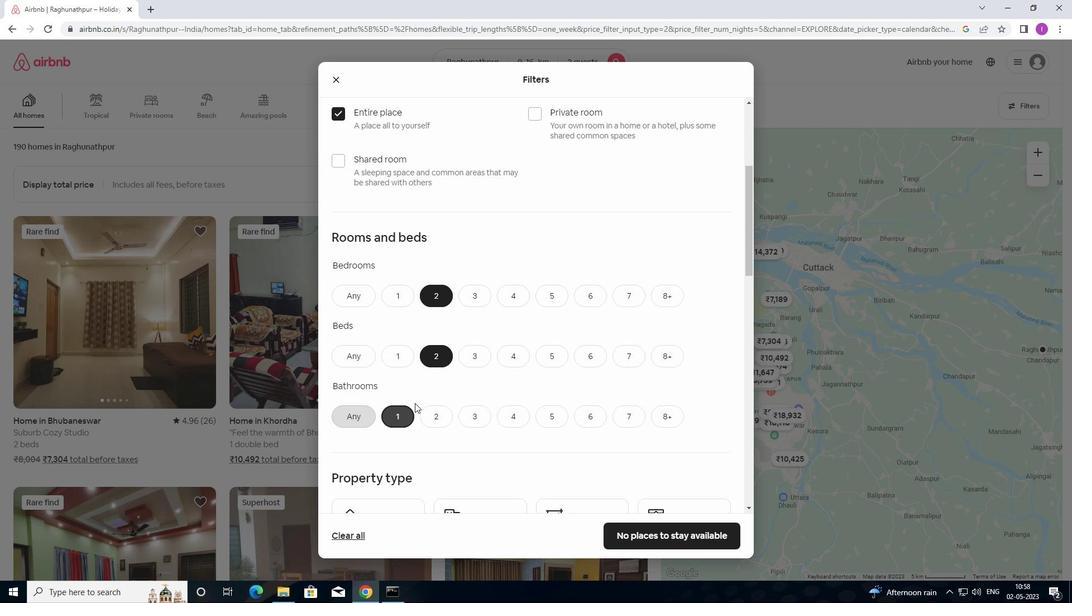 
Action: Mouse scrolled (415, 402) with delta (0, 0)
Screenshot: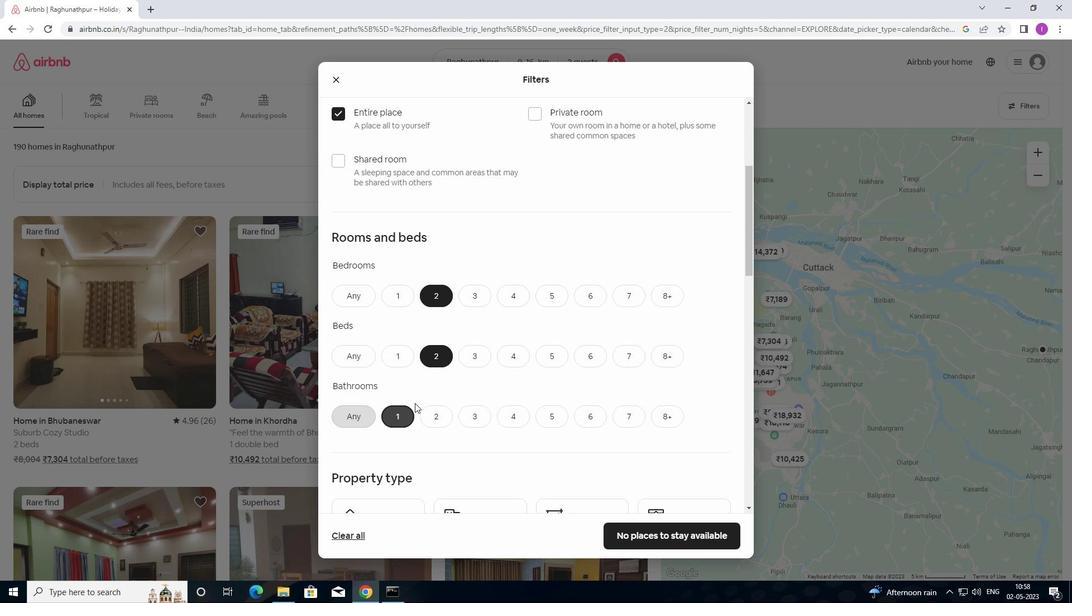 
Action: Mouse scrolled (415, 402) with delta (0, 0)
Screenshot: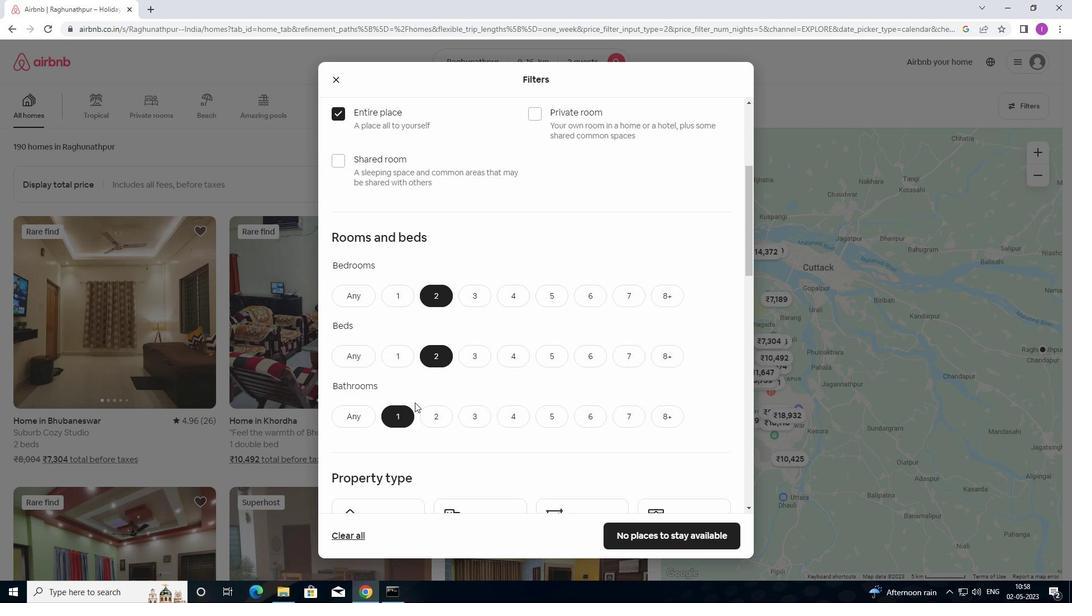 
Action: Mouse moved to (371, 320)
Screenshot: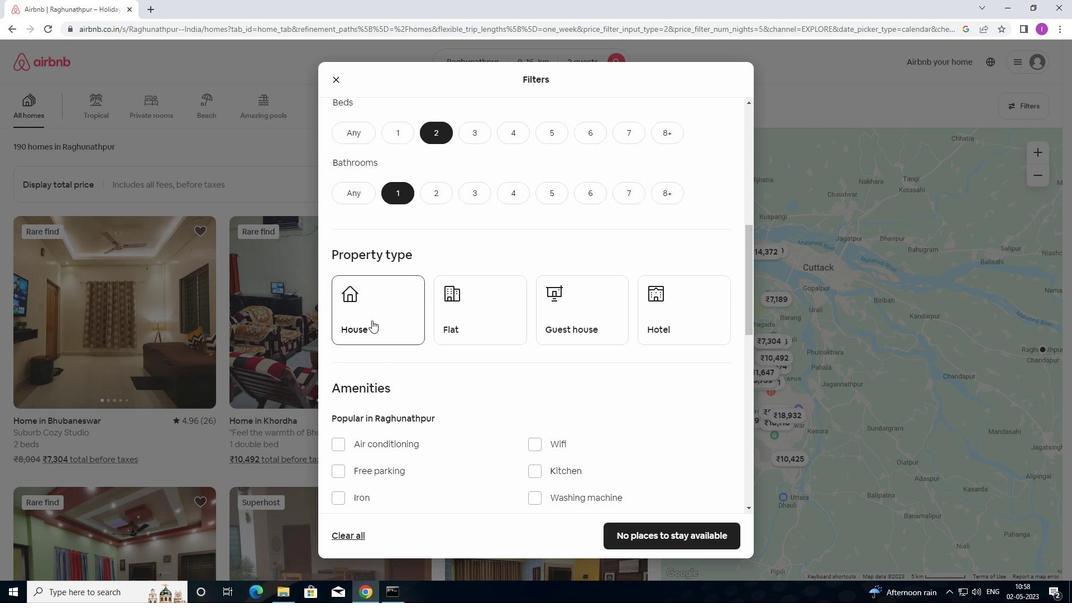 
Action: Mouse pressed left at (371, 320)
Screenshot: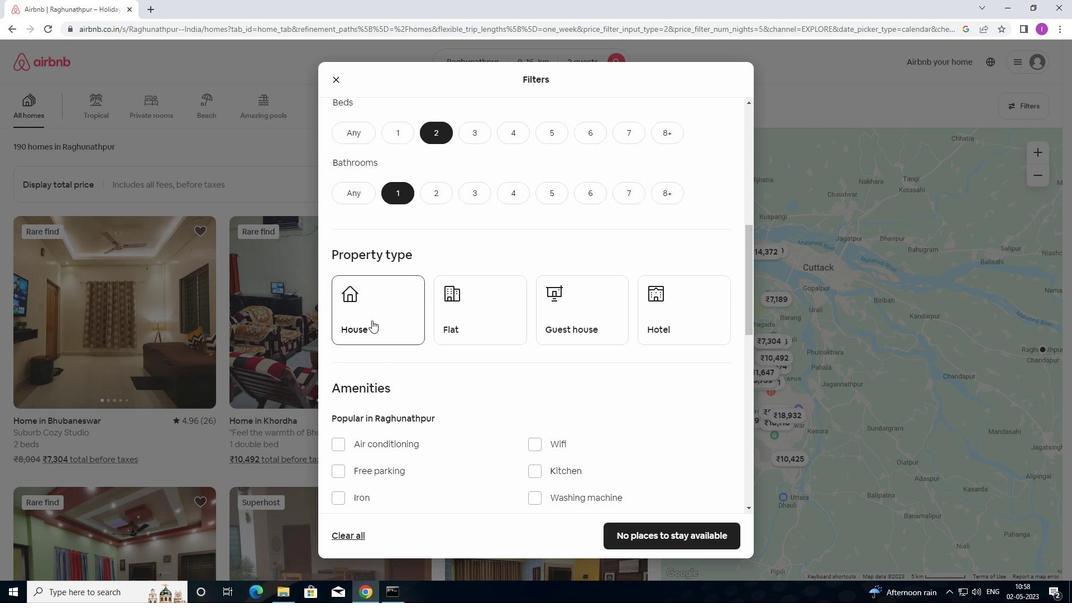 
Action: Mouse moved to (512, 327)
Screenshot: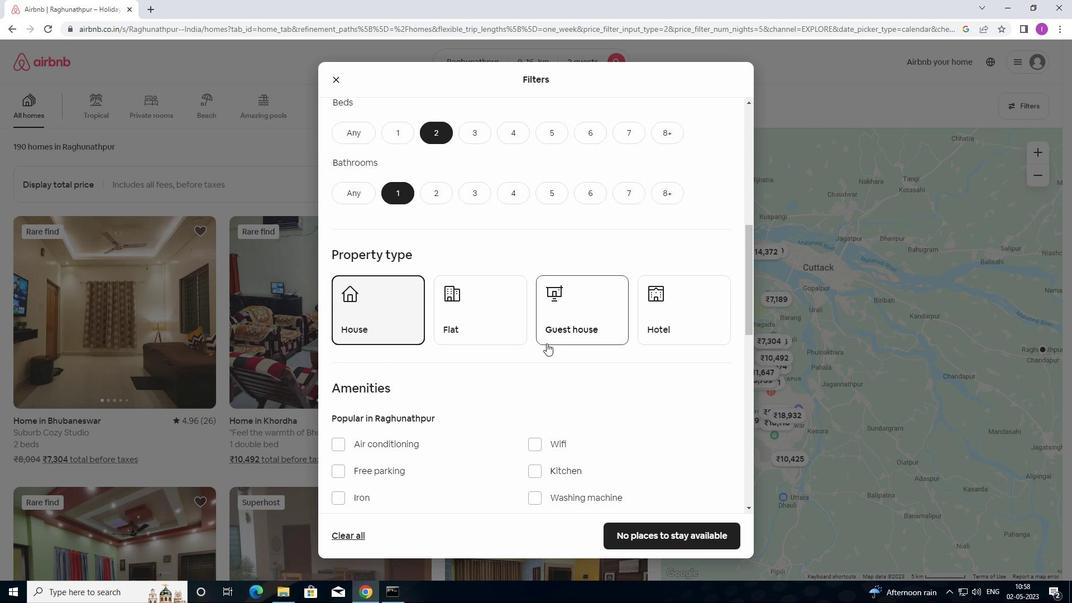 
Action: Mouse pressed left at (512, 327)
Screenshot: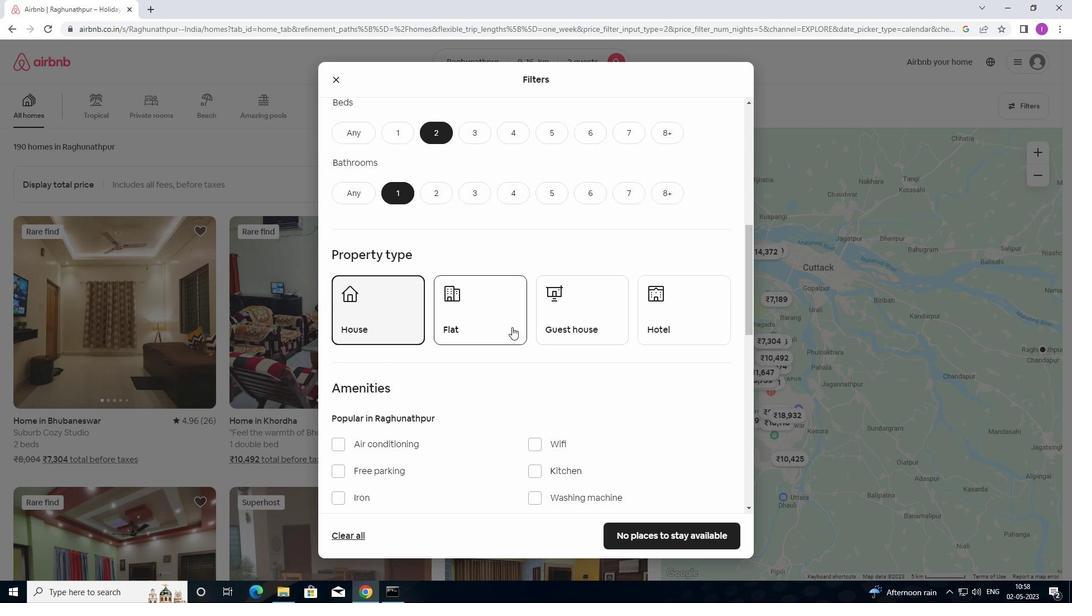 
Action: Mouse moved to (569, 315)
Screenshot: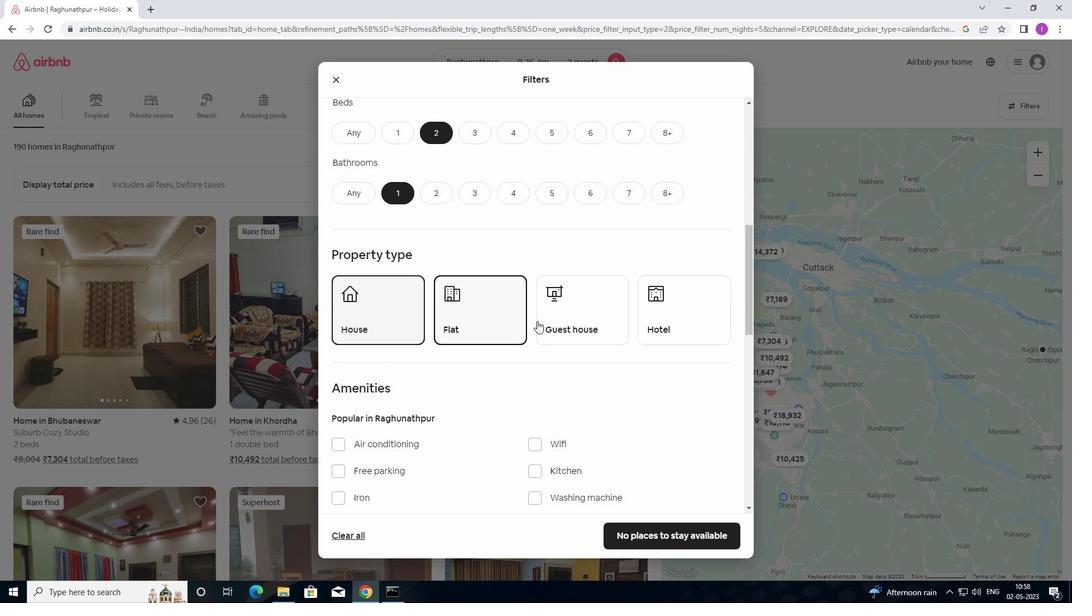 
Action: Mouse pressed left at (569, 315)
Screenshot: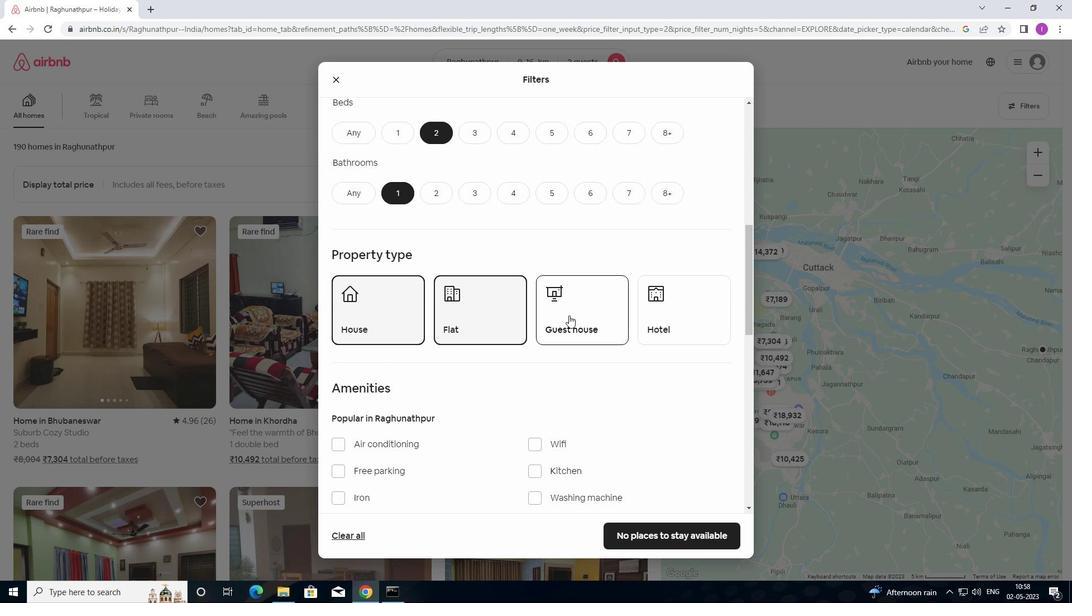 
Action: Mouse moved to (574, 349)
Screenshot: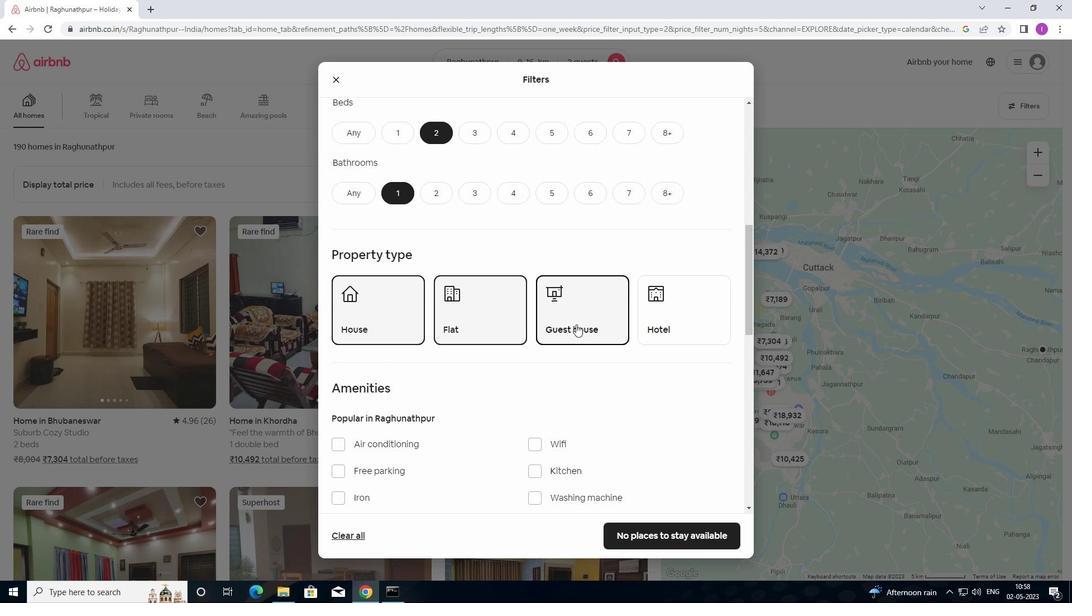
Action: Mouse scrolled (574, 348) with delta (0, 0)
Screenshot: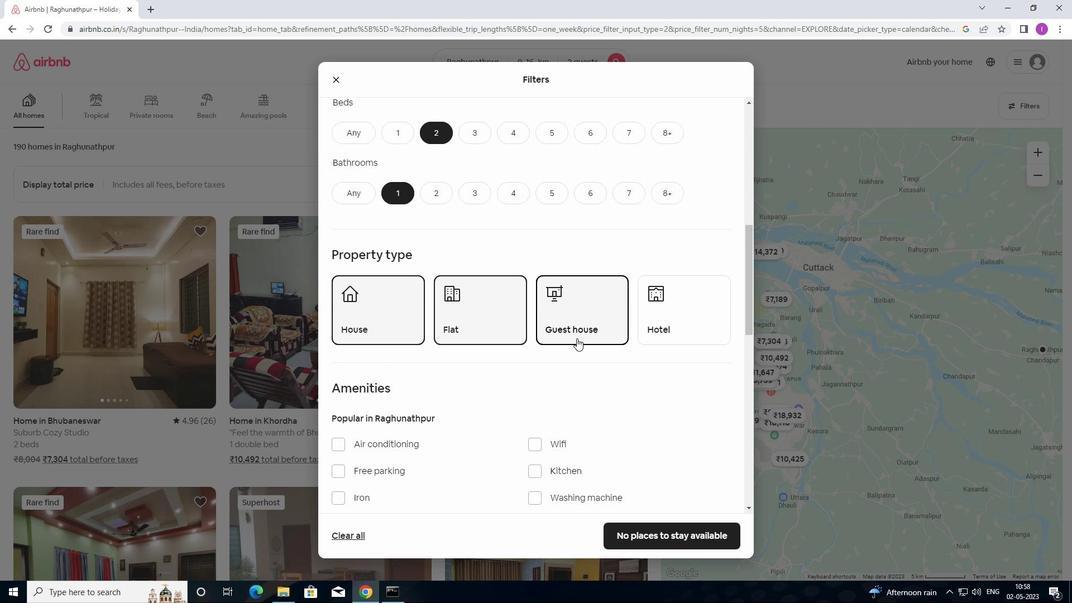 
Action: Mouse moved to (574, 349)
Screenshot: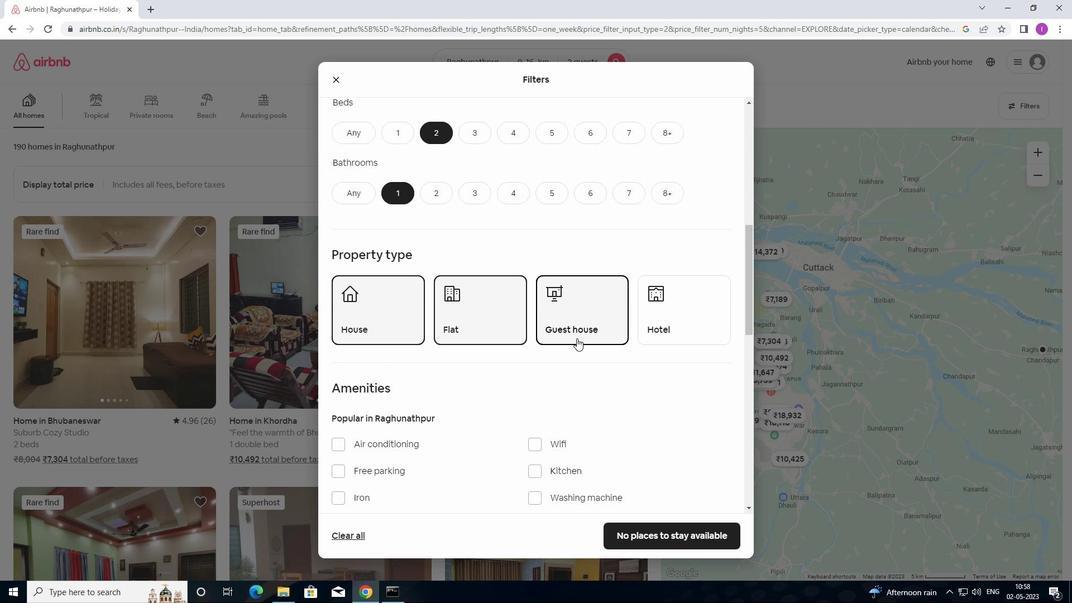 
Action: Mouse scrolled (574, 348) with delta (0, 0)
Screenshot: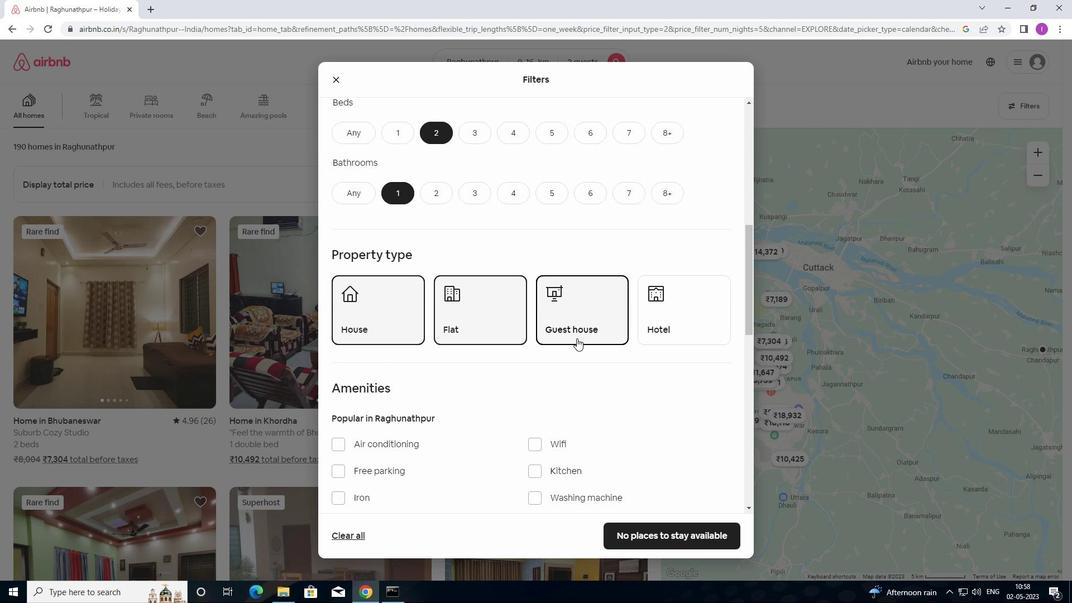 
Action: Mouse moved to (571, 352)
Screenshot: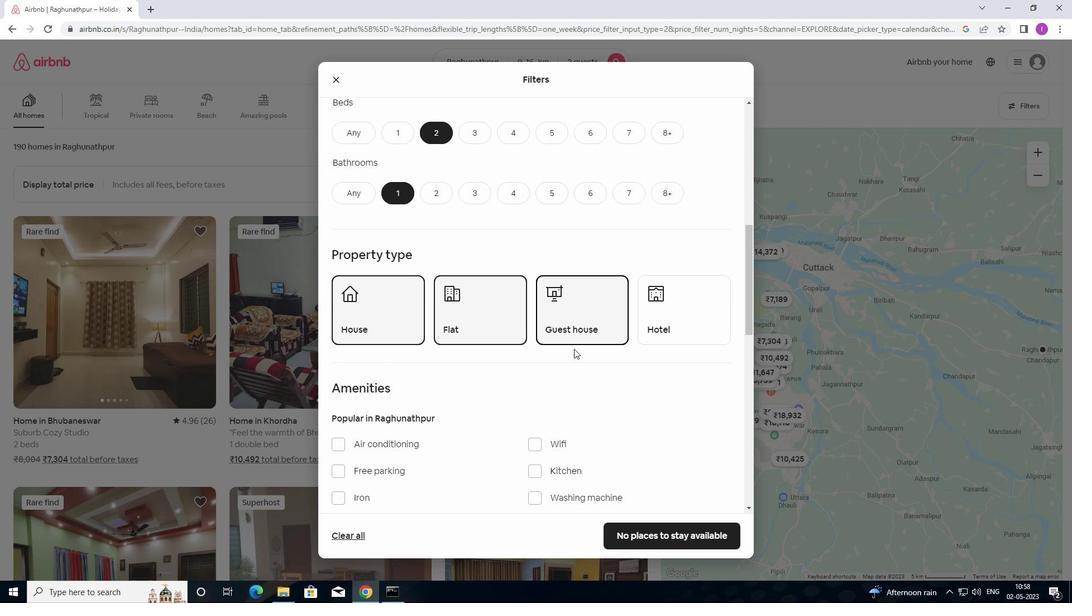 
Action: Mouse scrolled (571, 351) with delta (0, 0)
Screenshot: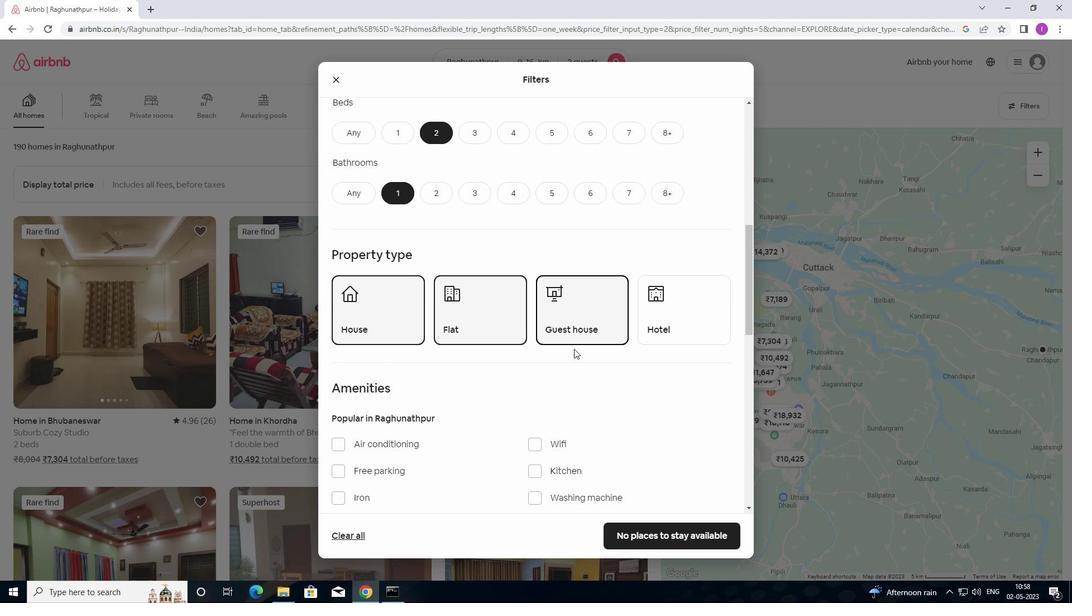 
Action: Mouse moved to (532, 346)
Screenshot: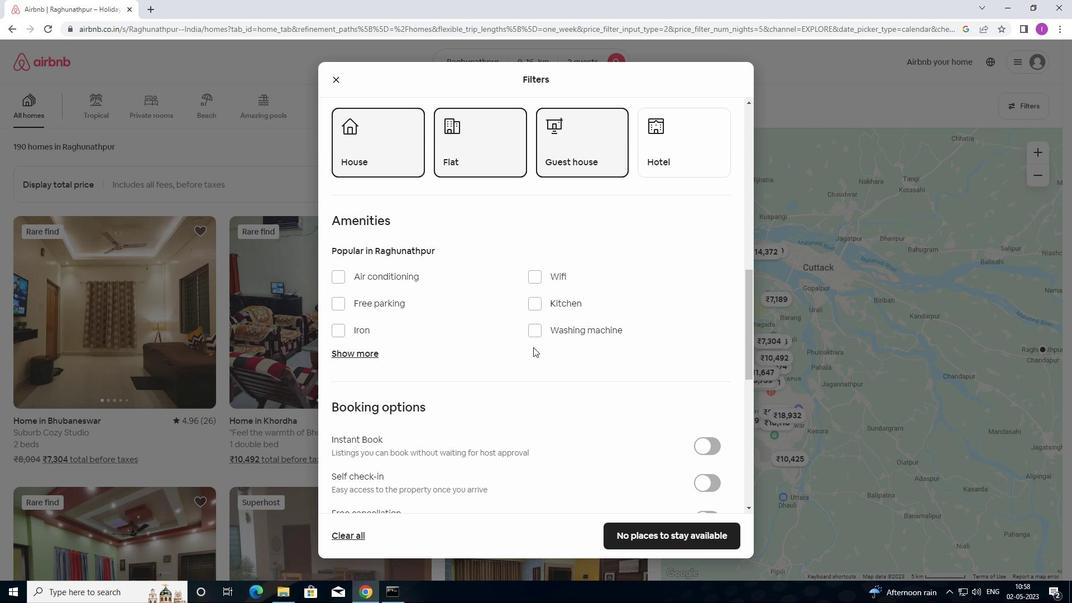 
Action: Mouse scrolled (532, 346) with delta (0, 0)
Screenshot: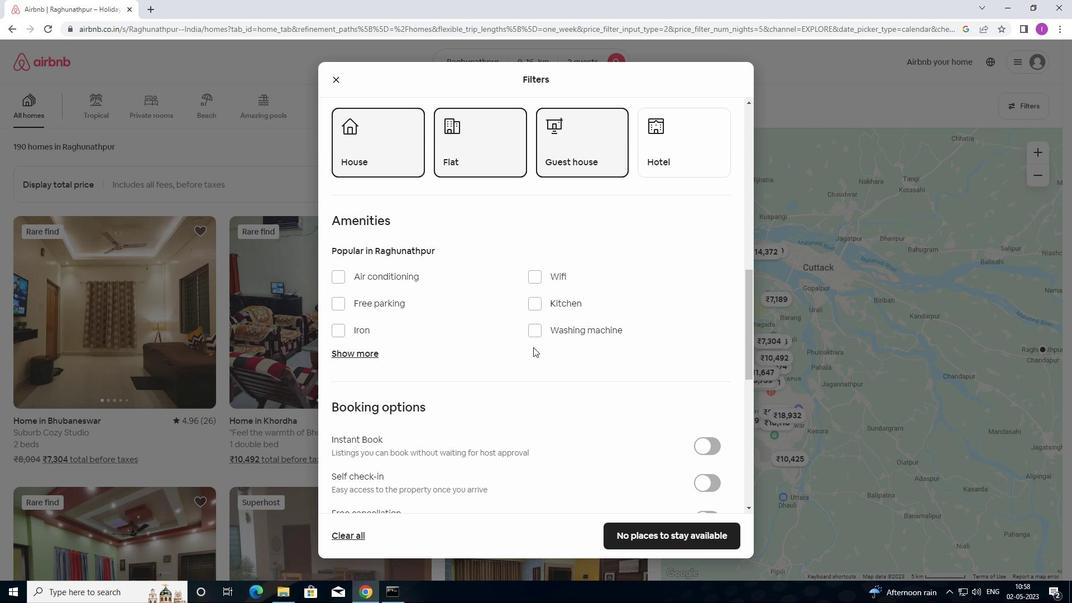
Action: Mouse moved to (533, 346)
Screenshot: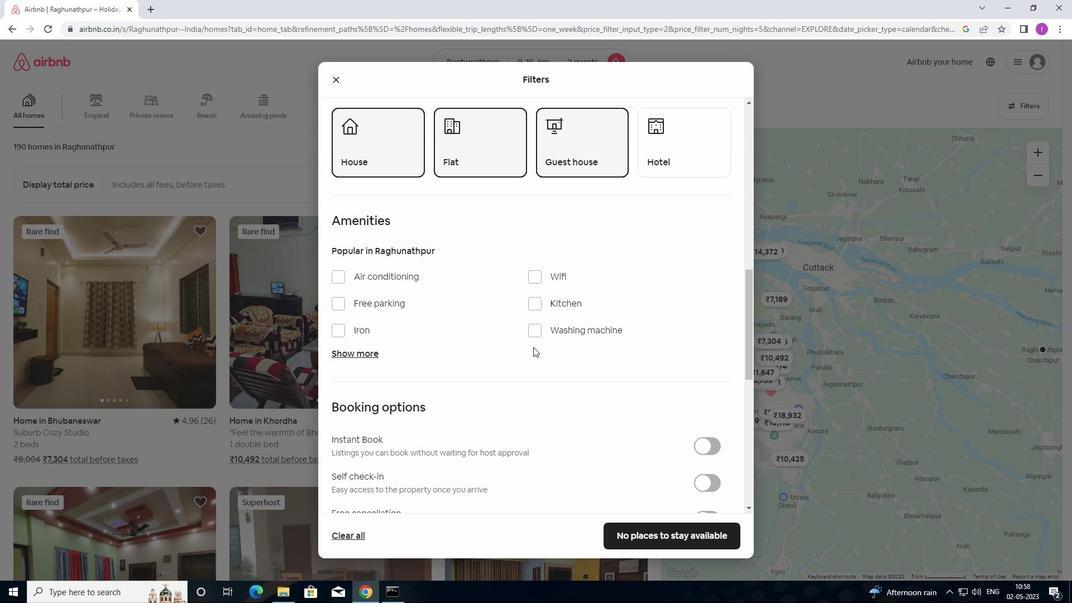 
Action: Mouse scrolled (533, 346) with delta (0, 0)
Screenshot: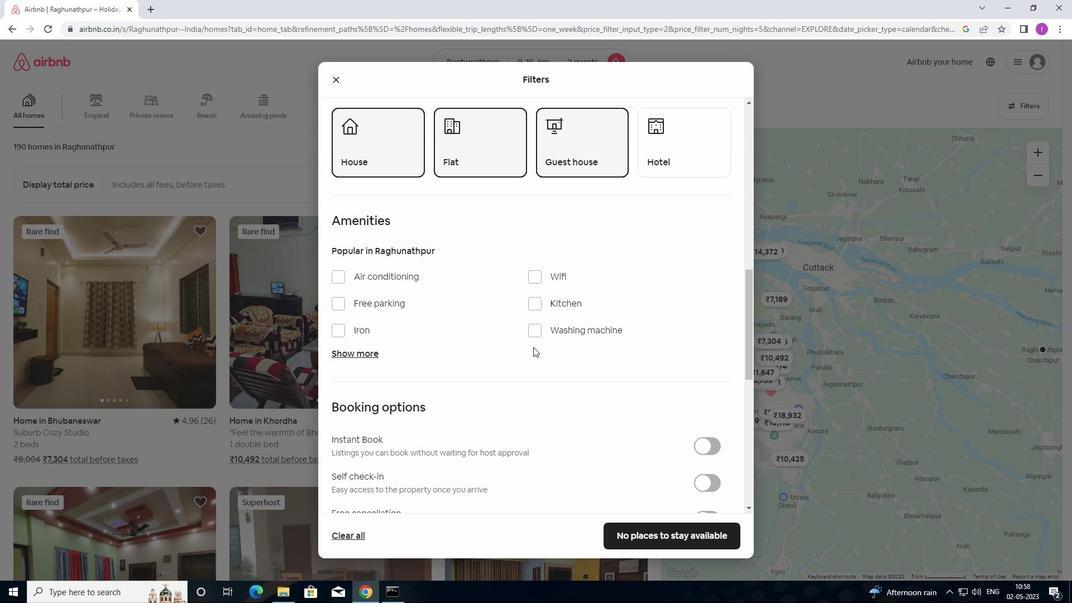 
Action: Mouse moved to (536, 346)
Screenshot: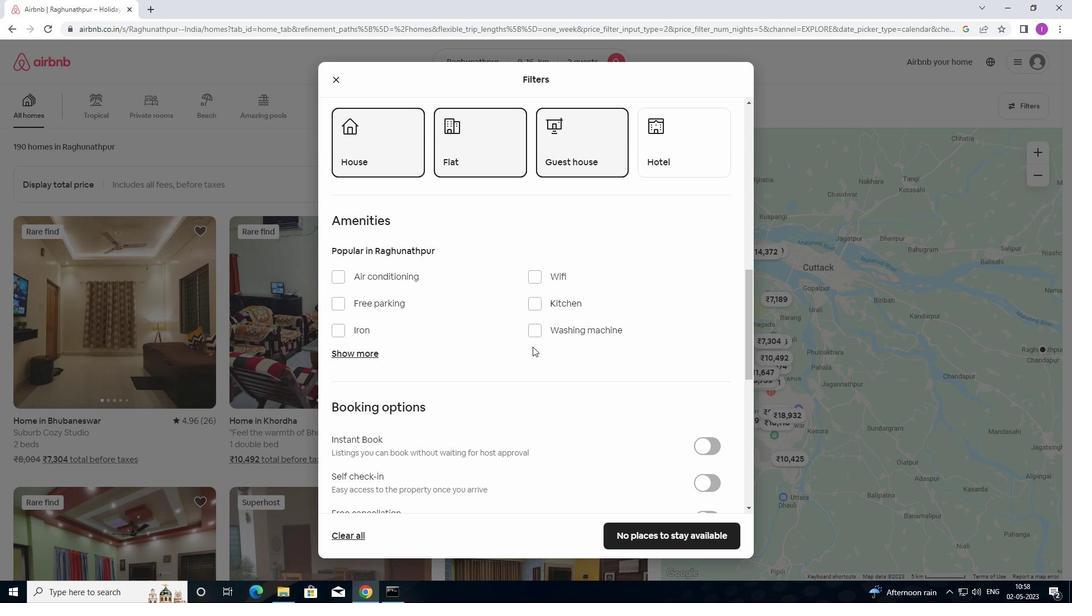 
Action: Mouse scrolled (536, 346) with delta (0, 0)
Screenshot: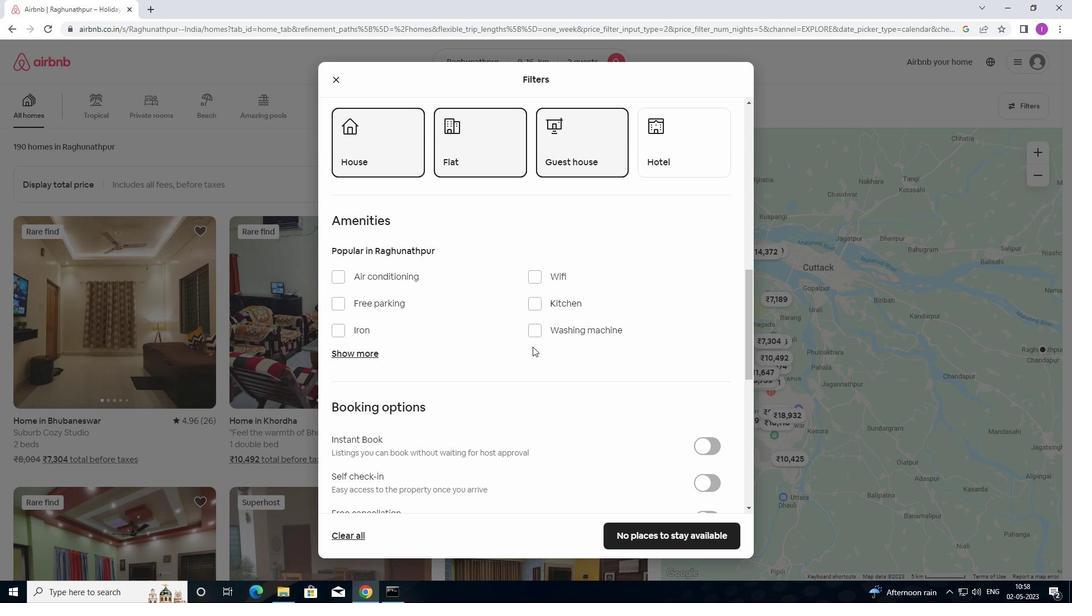 
Action: Mouse moved to (714, 318)
Screenshot: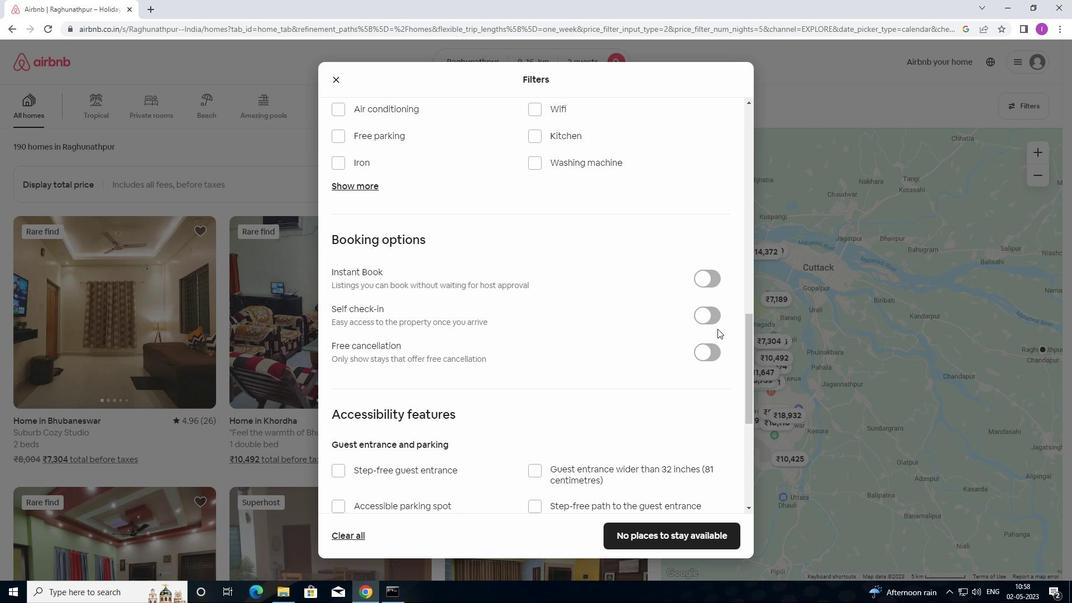 
Action: Mouse pressed left at (714, 318)
Screenshot: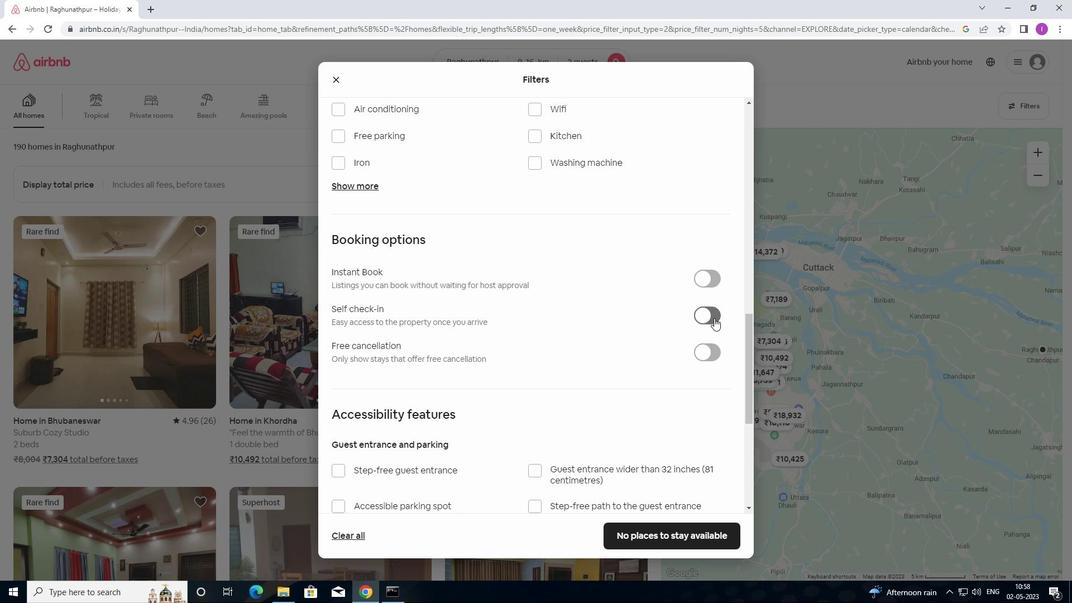 
Action: Mouse moved to (563, 401)
Screenshot: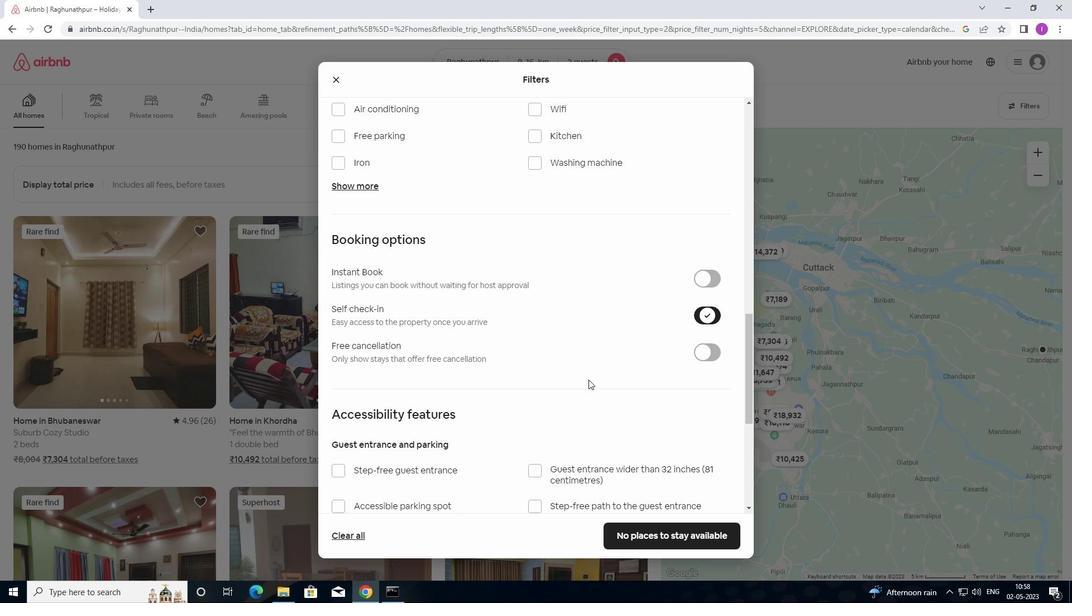 
Action: Mouse scrolled (563, 401) with delta (0, 0)
Screenshot: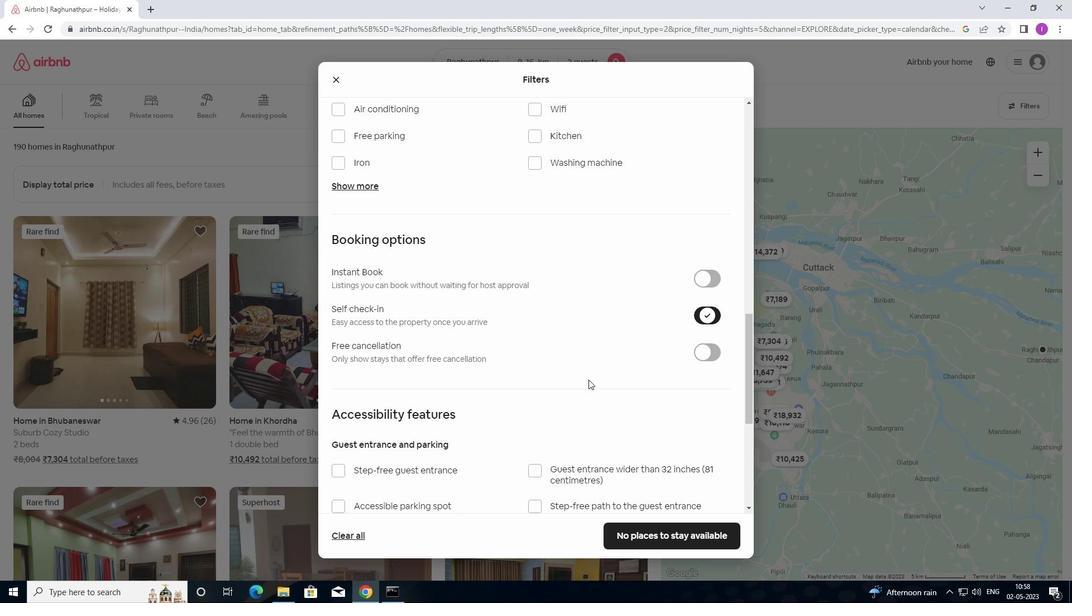 
Action: Mouse moved to (561, 403)
Screenshot: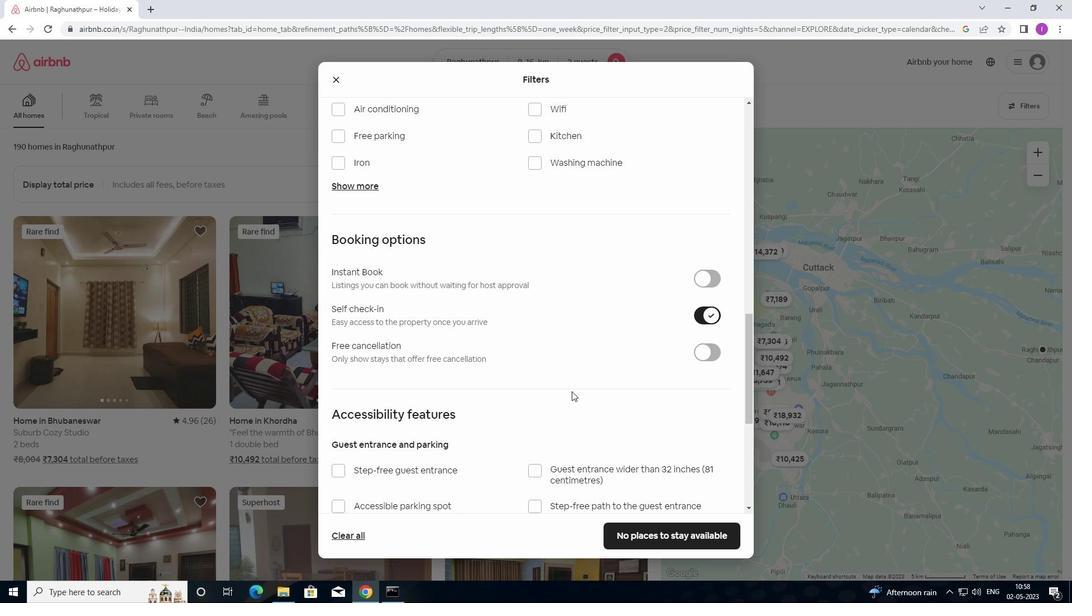 
Action: Mouse scrolled (561, 403) with delta (0, 0)
Screenshot: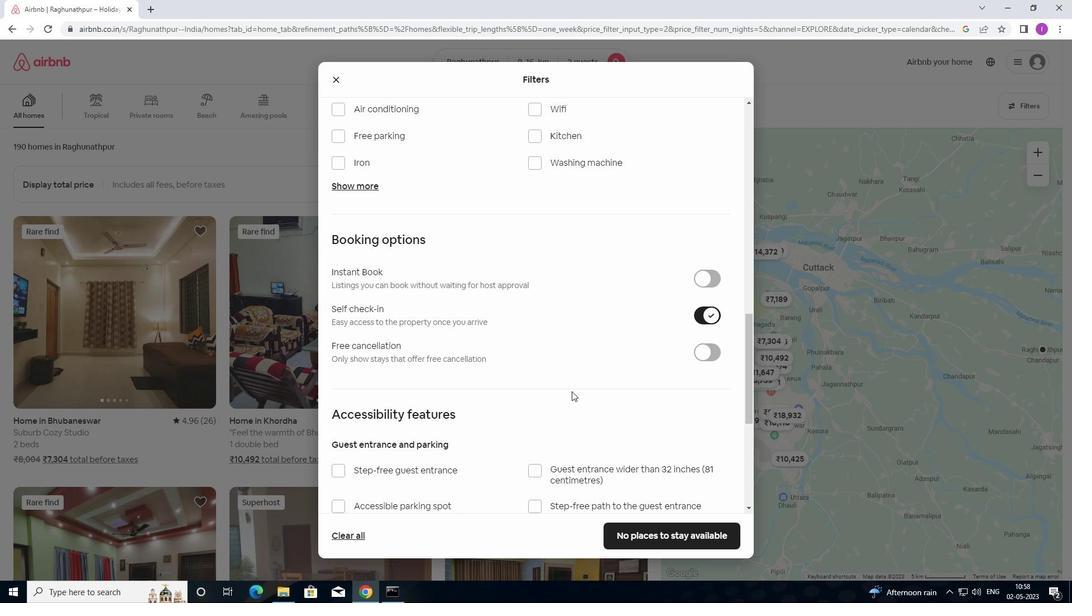 
Action: Mouse moved to (560, 406)
Screenshot: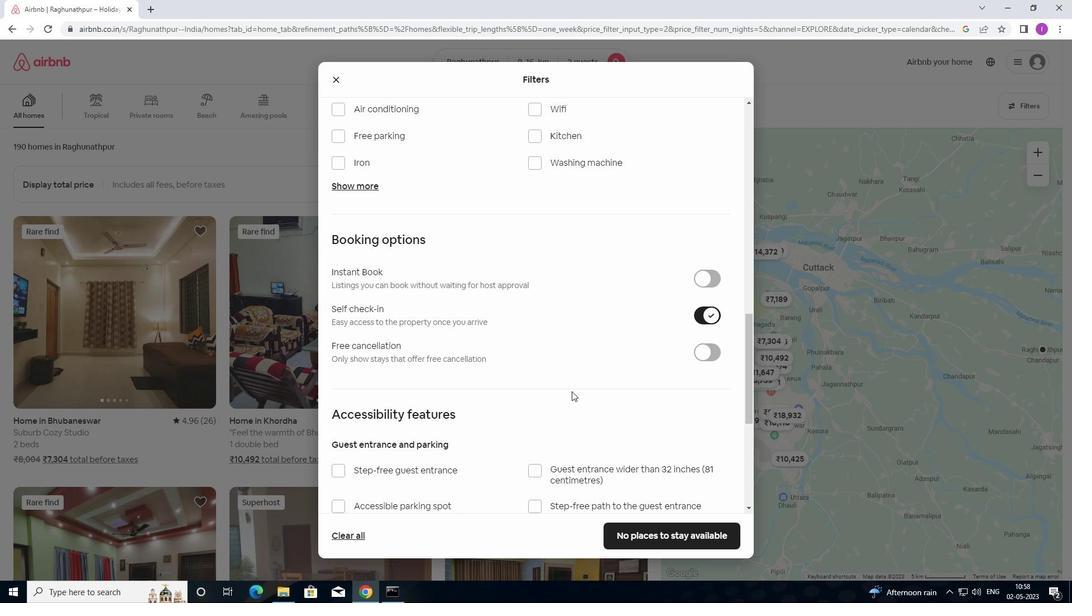 
Action: Mouse scrolled (560, 405) with delta (0, 0)
Screenshot: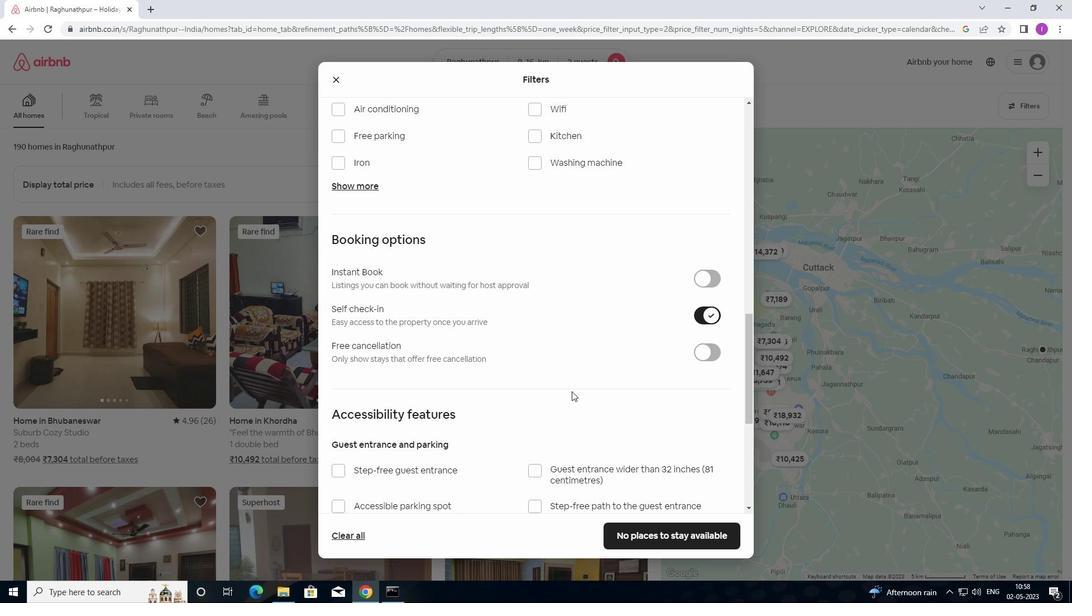 
Action: Mouse moved to (557, 408)
Screenshot: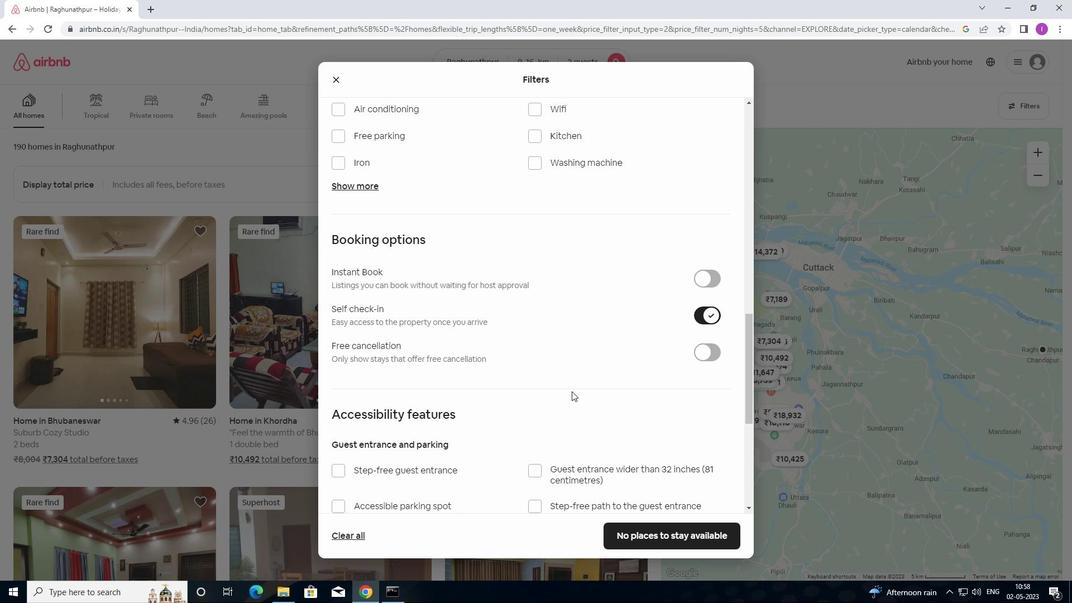 
Action: Mouse scrolled (557, 408) with delta (0, 0)
Screenshot: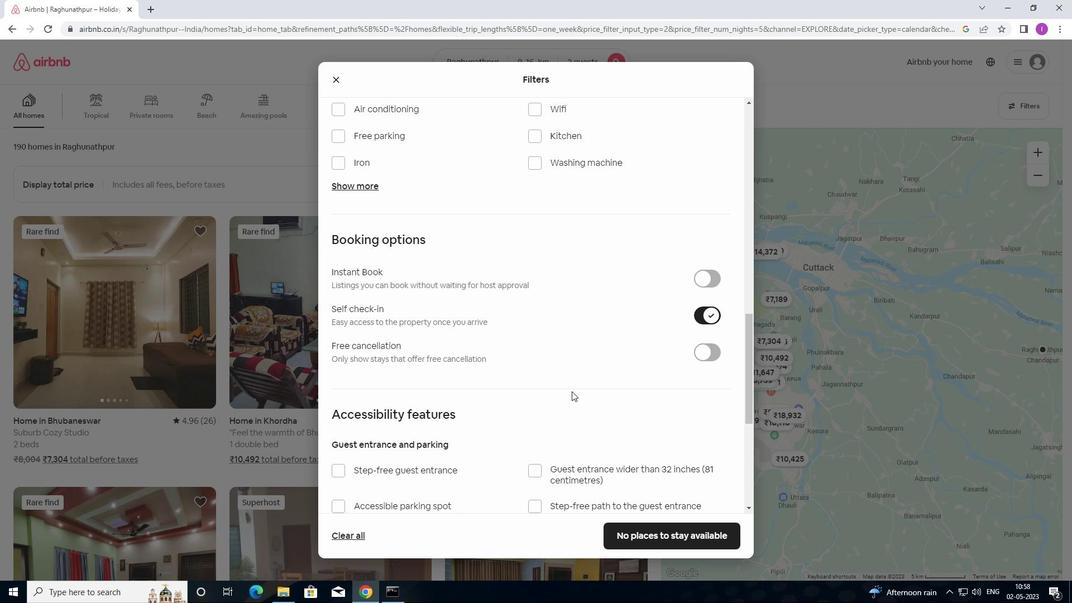 
Action: Mouse moved to (344, 483)
Screenshot: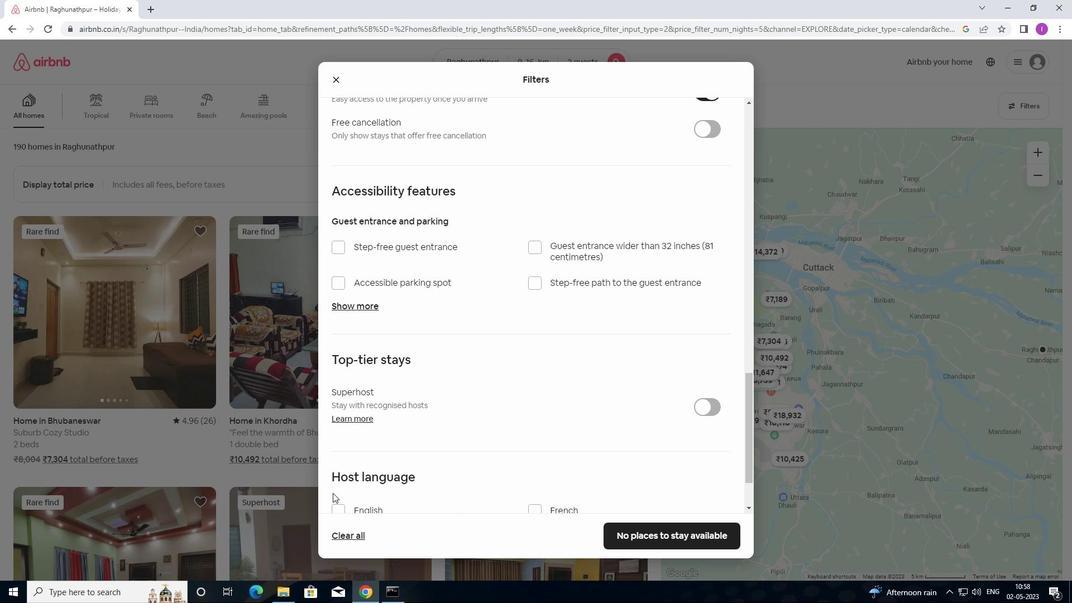
Action: Mouse scrolled (344, 482) with delta (0, 0)
Screenshot: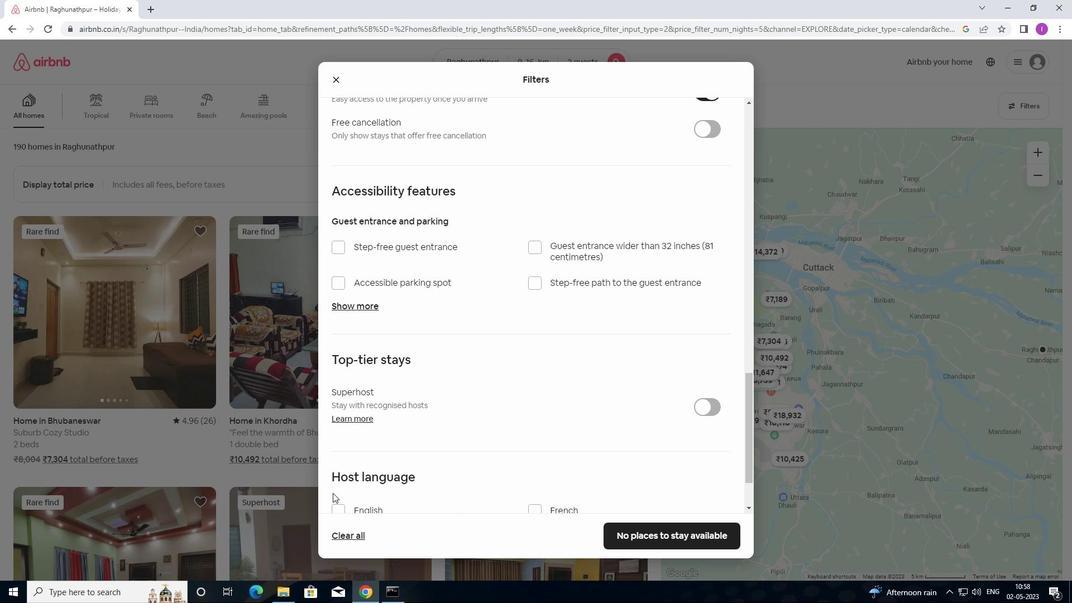 
Action: Mouse moved to (345, 483)
Screenshot: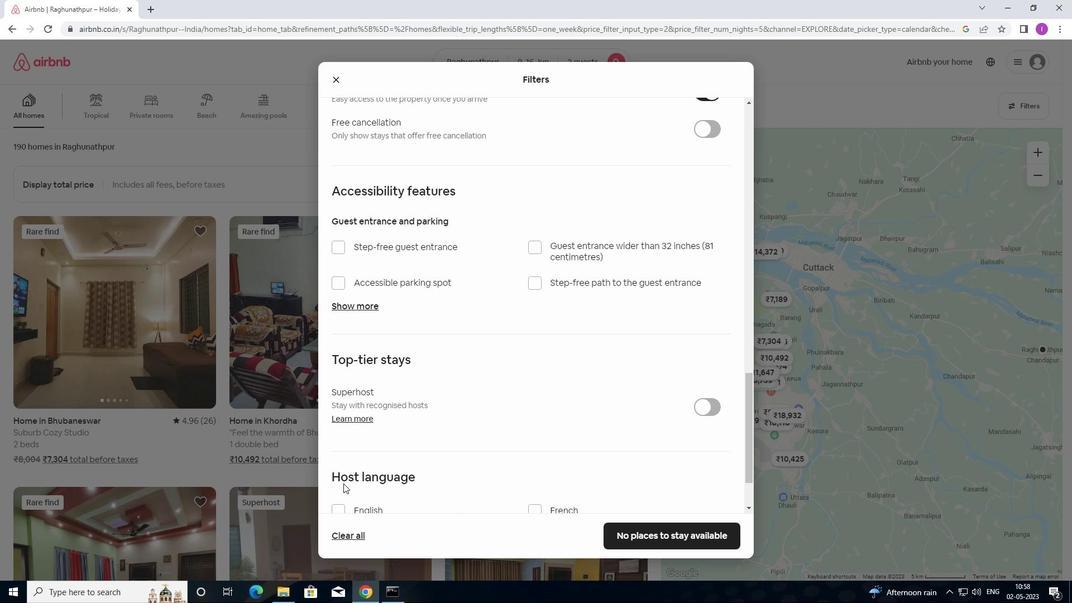 
Action: Mouse scrolled (345, 482) with delta (0, 0)
Screenshot: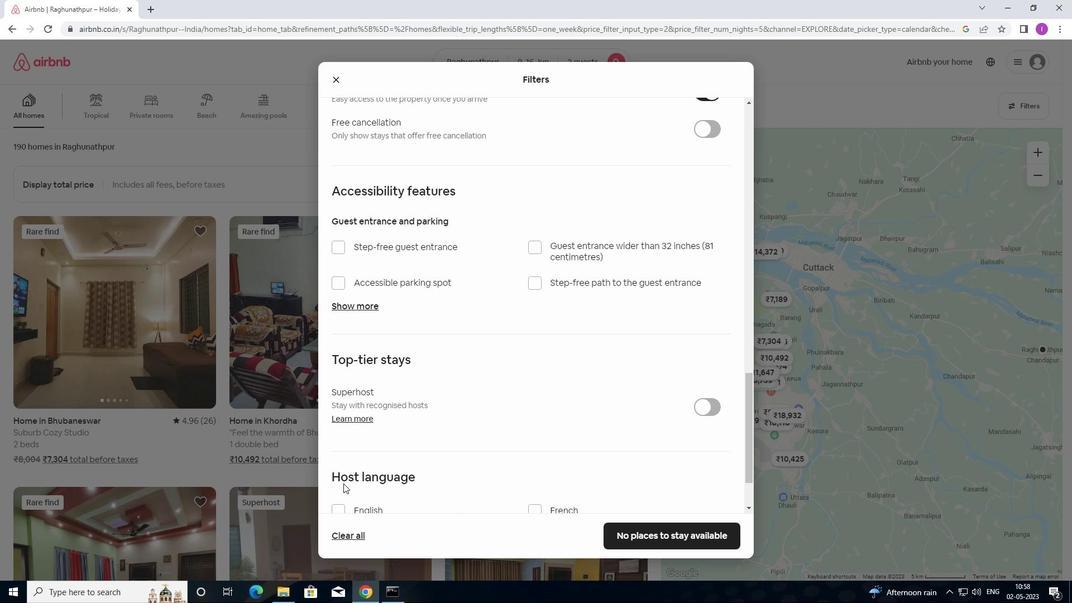 
Action: Mouse moved to (339, 438)
Screenshot: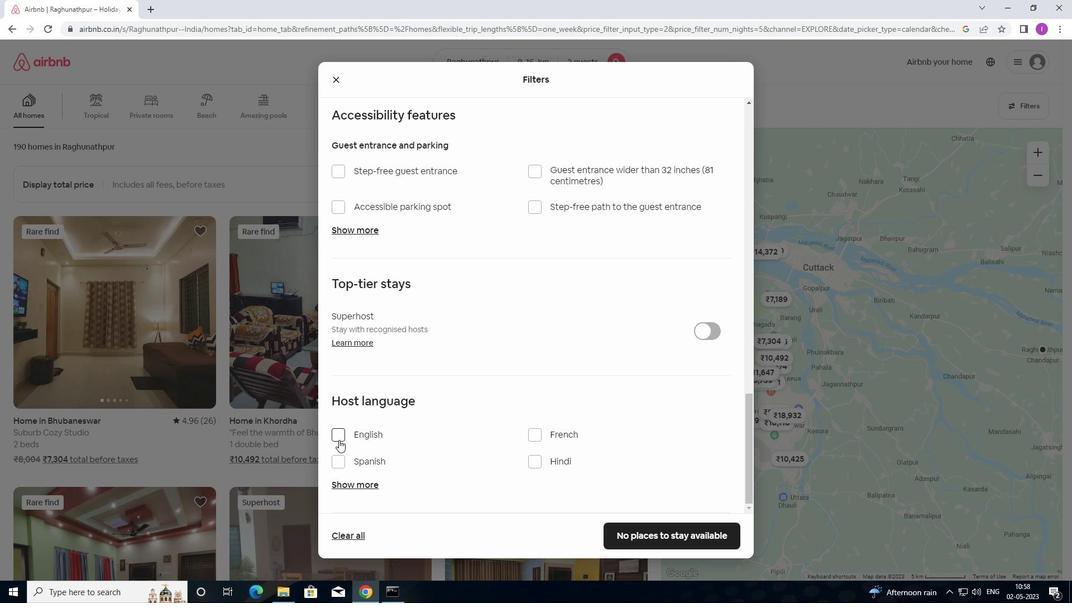 
Action: Mouse pressed left at (339, 438)
Screenshot: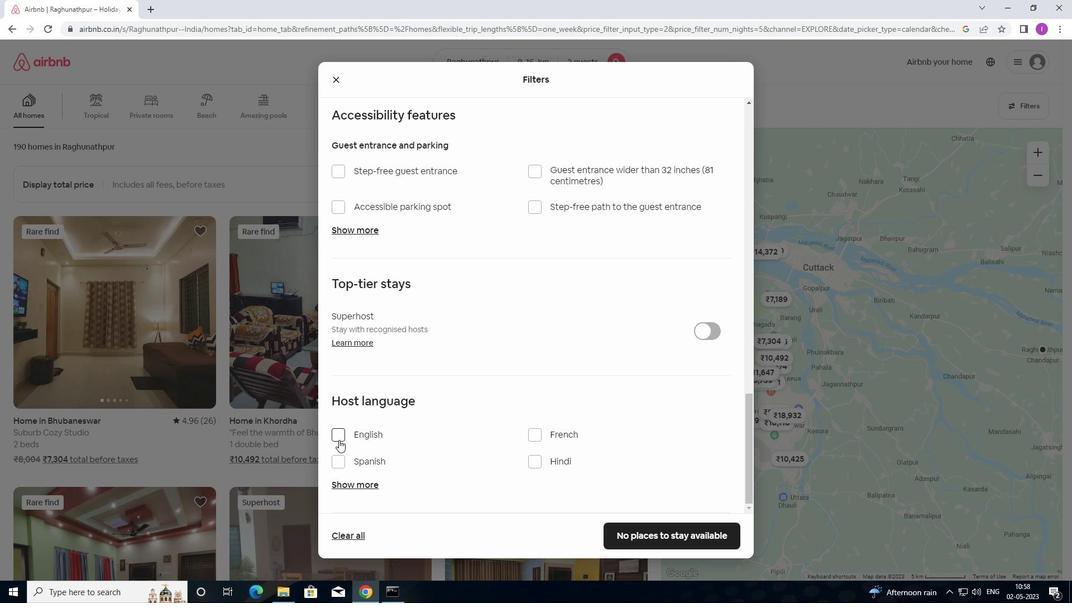 
Action: Mouse moved to (674, 533)
Screenshot: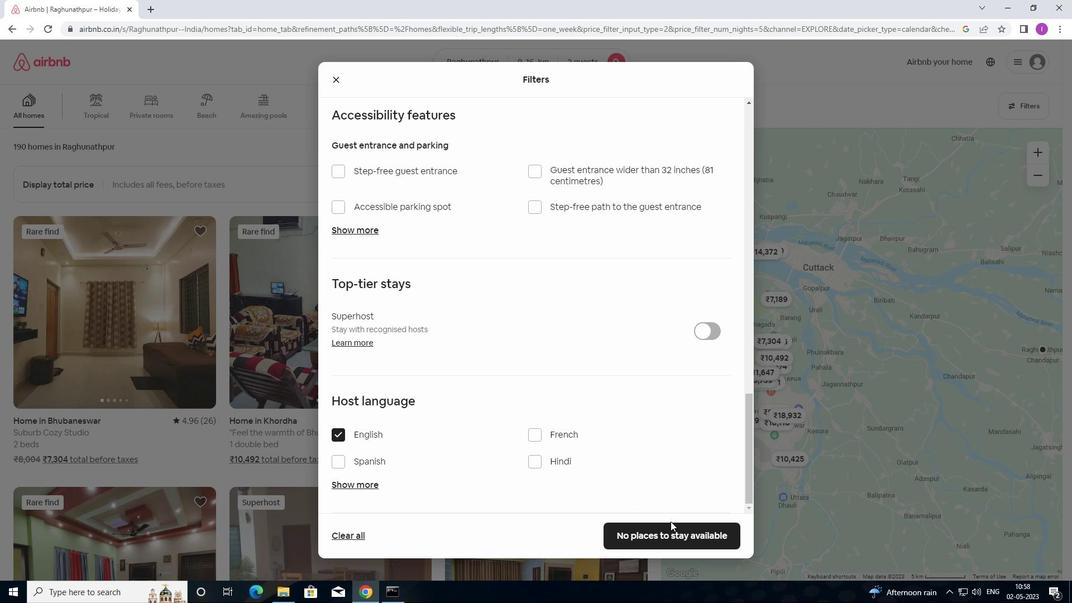 
Action: Mouse pressed left at (674, 533)
Screenshot: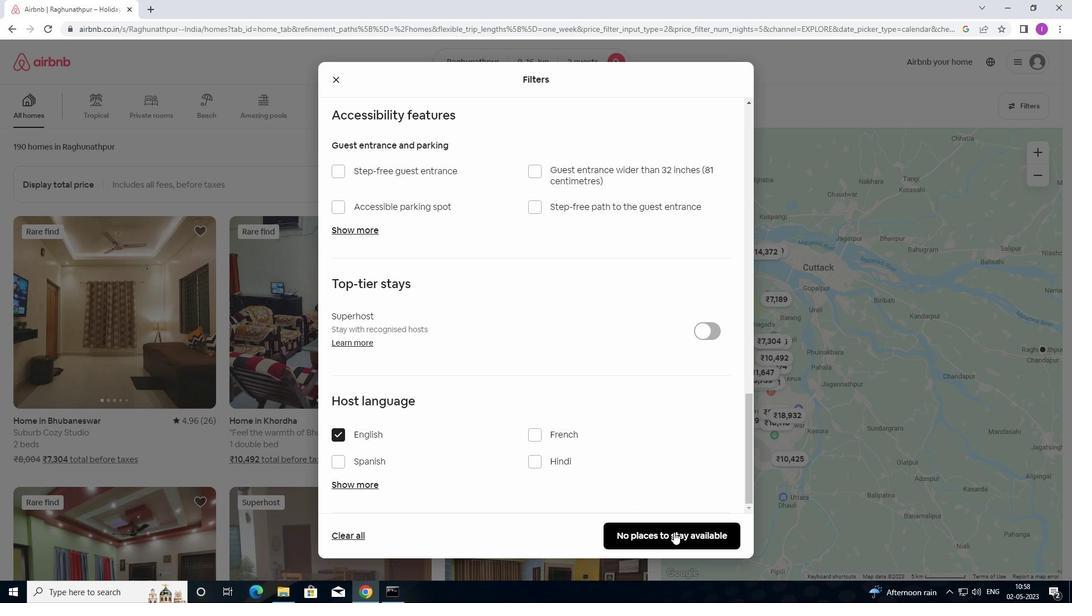 
Action: Mouse moved to (646, 525)
Screenshot: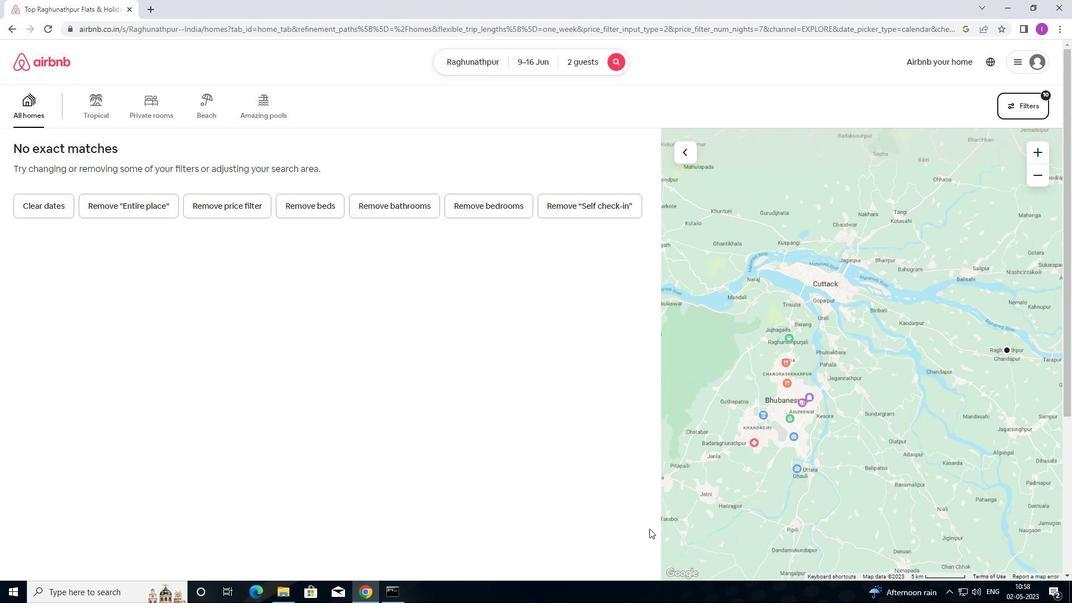 
